 Task: Track and visualize gradients during training to analyze model behavior.
Action: Mouse moved to (45, 92)
Screenshot: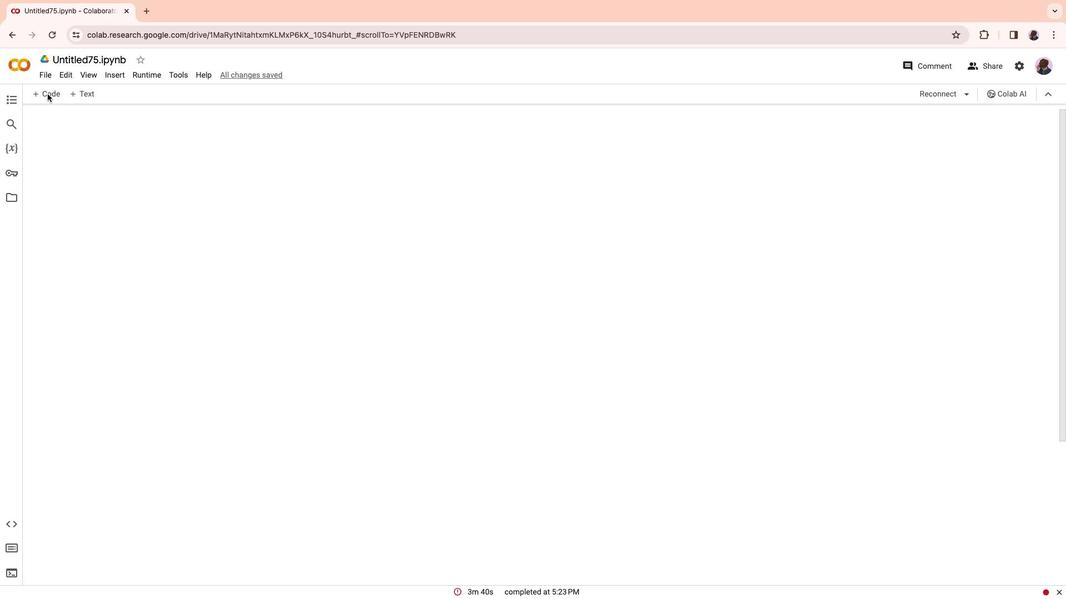 
Action: Mouse pressed left at (45, 92)
Screenshot: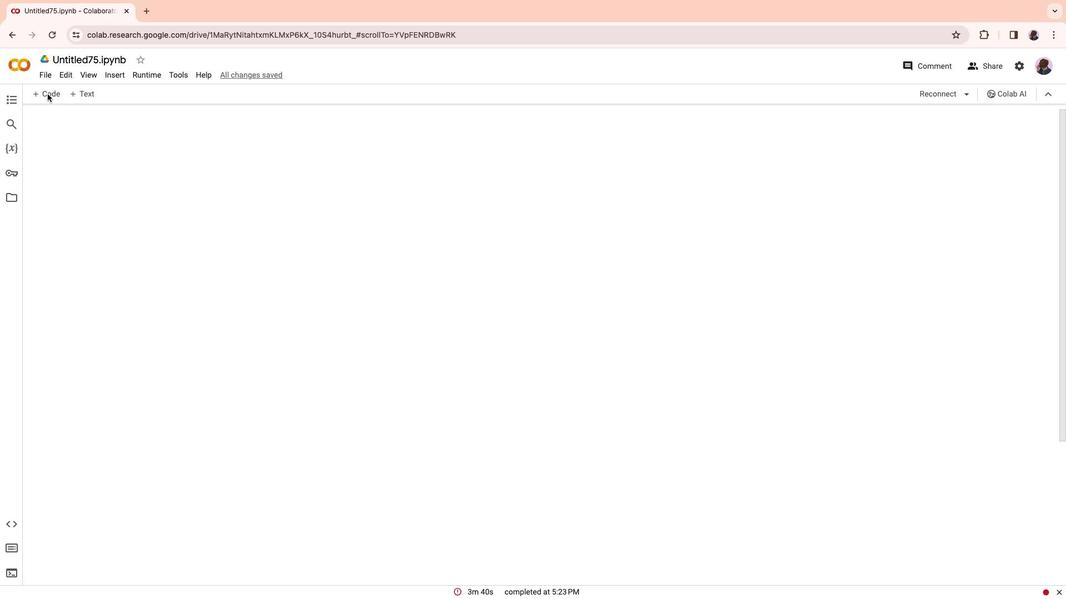
Action: Mouse moved to (51, 94)
Screenshot: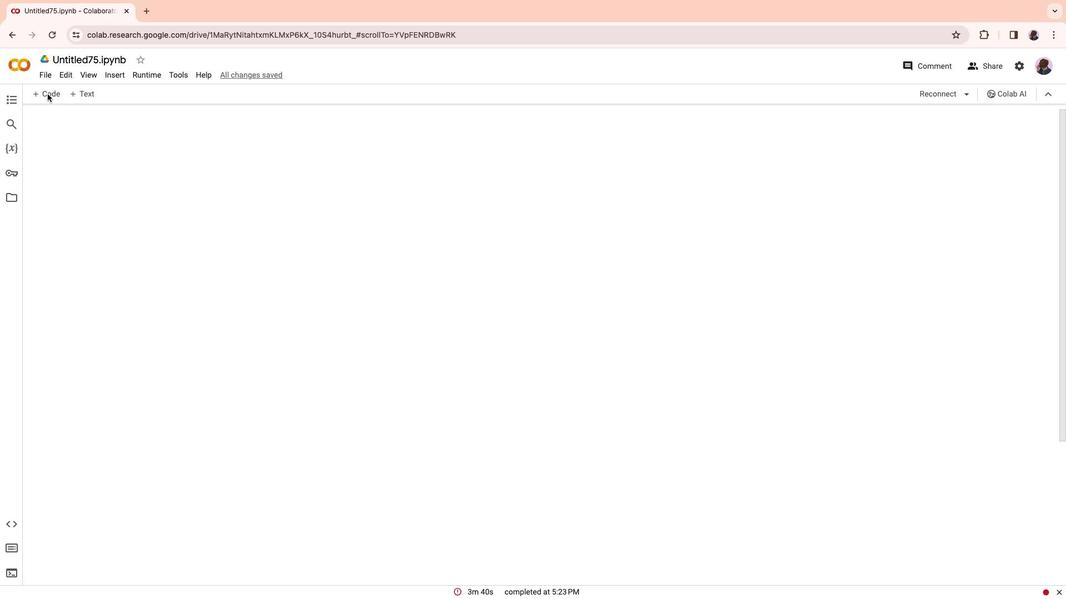 
Action: Mouse pressed left at (51, 94)
Screenshot: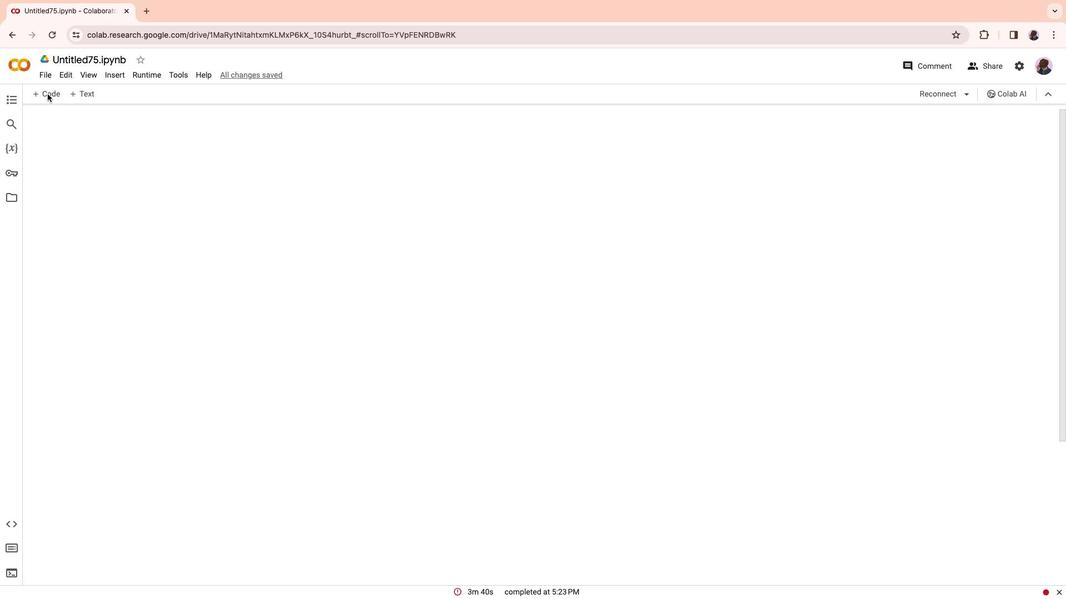 
Action: Mouse moved to (204, 218)
Screenshot: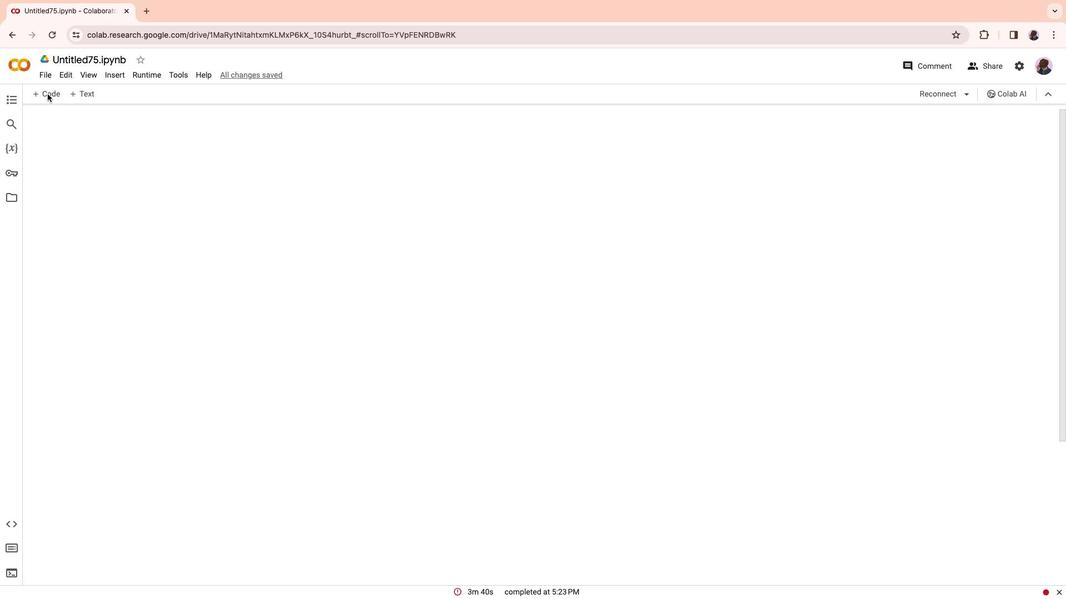 
Action: Key pressed Key.caps_lock'p''i''p'Key.space'i''n''s''t''a'Key.backspaceKey.backspaceKey.backspaceKey.backspaceKey.backspaceKey.backspaceKey.backspaceKey.backspaceKey.backspace'p''i''p'Key.space'i''n''s''t''a''l''l'Key.space'w''a''n''d''b'
Screenshot: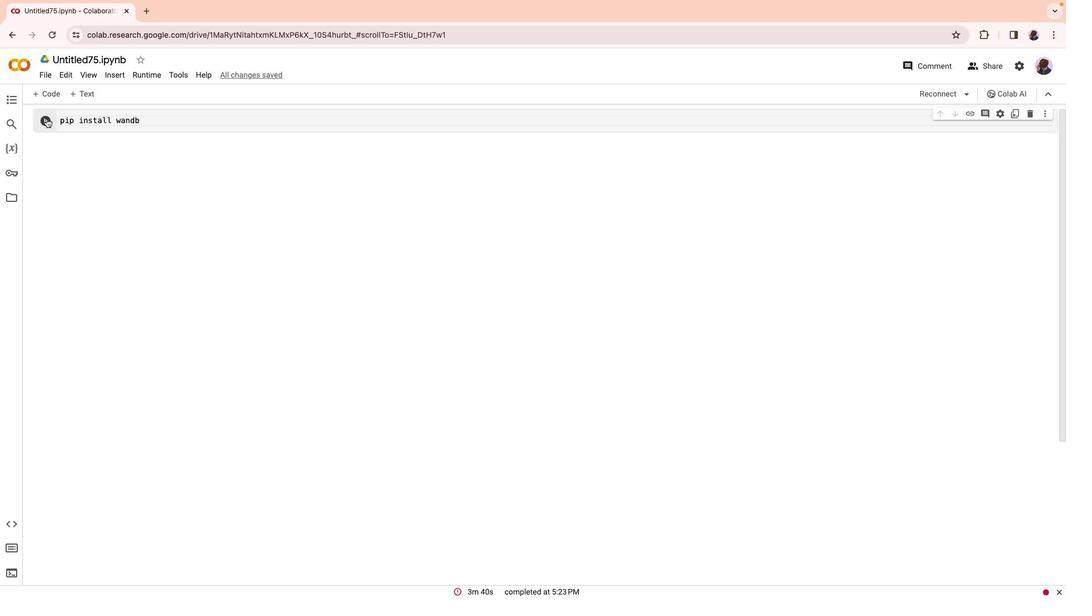 
Action: Mouse moved to (39, 117)
Screenshot: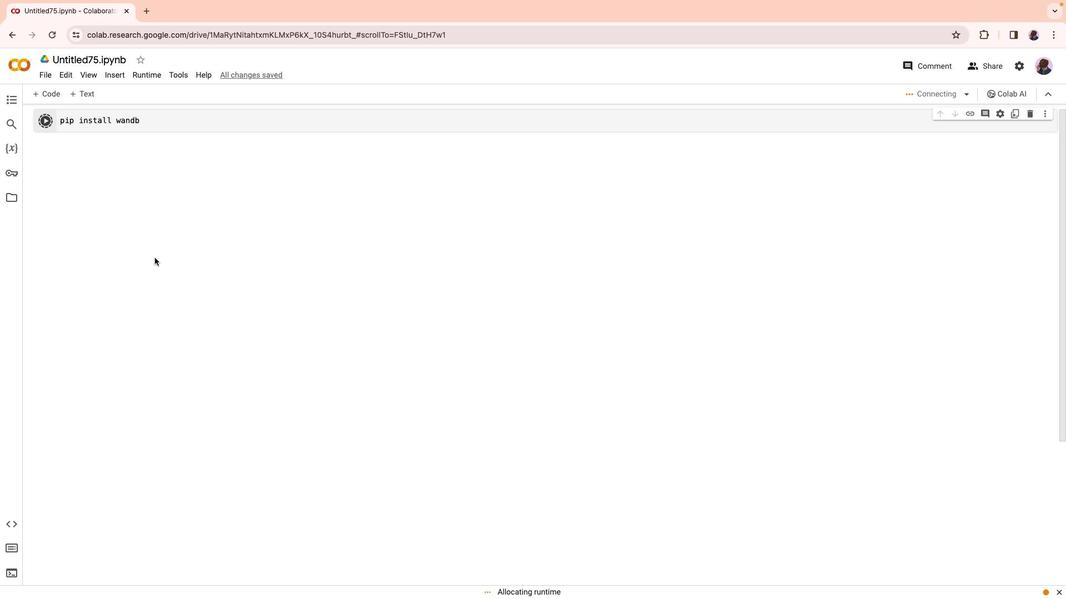 
Action: Mouse pressed left at (39, 117)
Screenshot: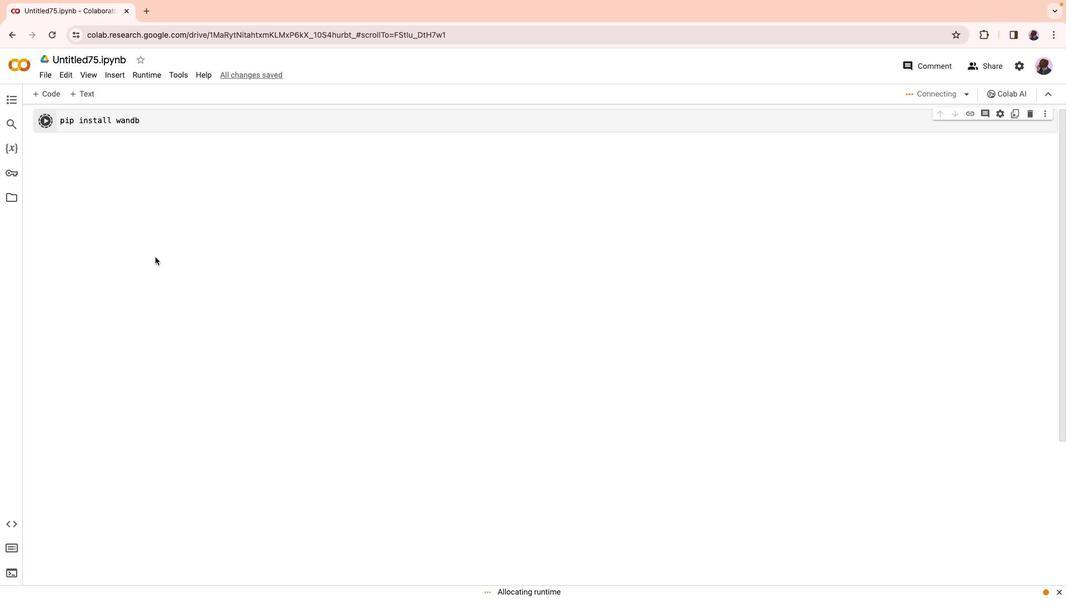 
Action: Mouse moved to (46, 94)
Screenshot: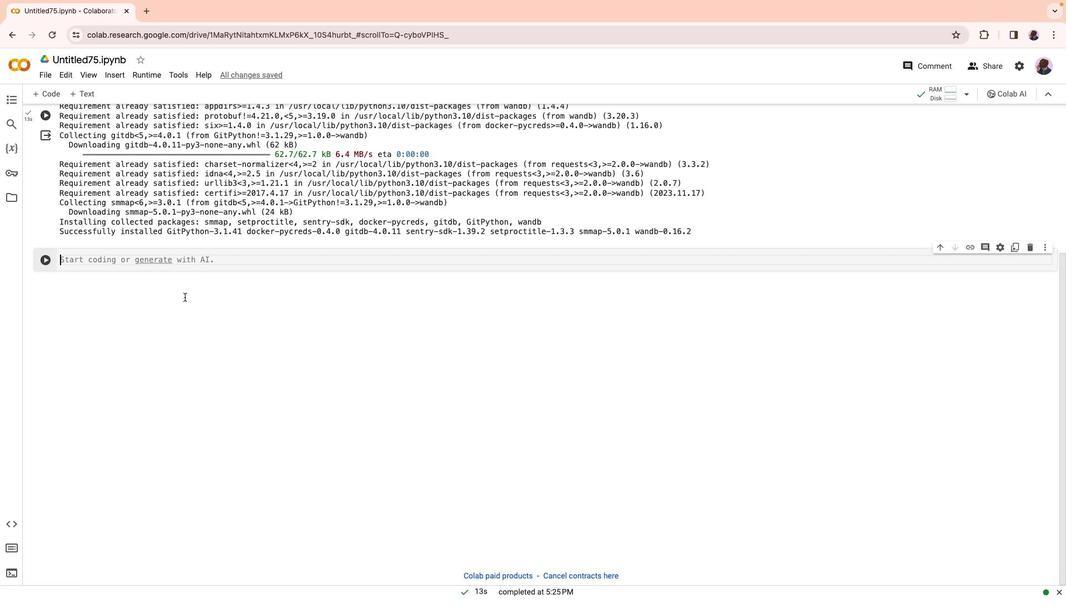 
Action: Mouse pressed left at (46, 94)
Screenshot: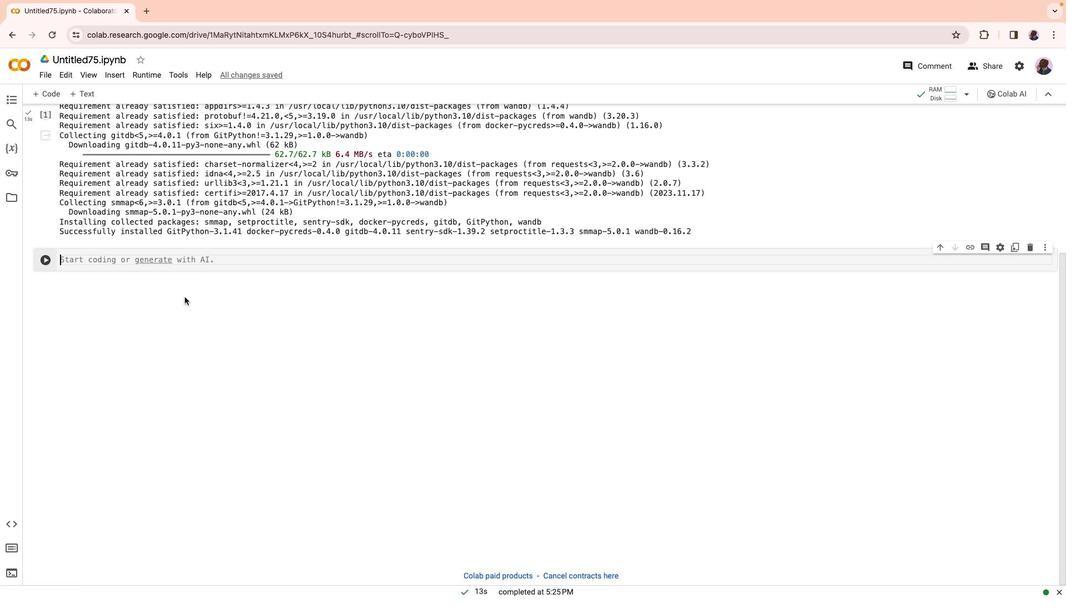 
Action: Mouse moved to (182, 295)
Screenshot: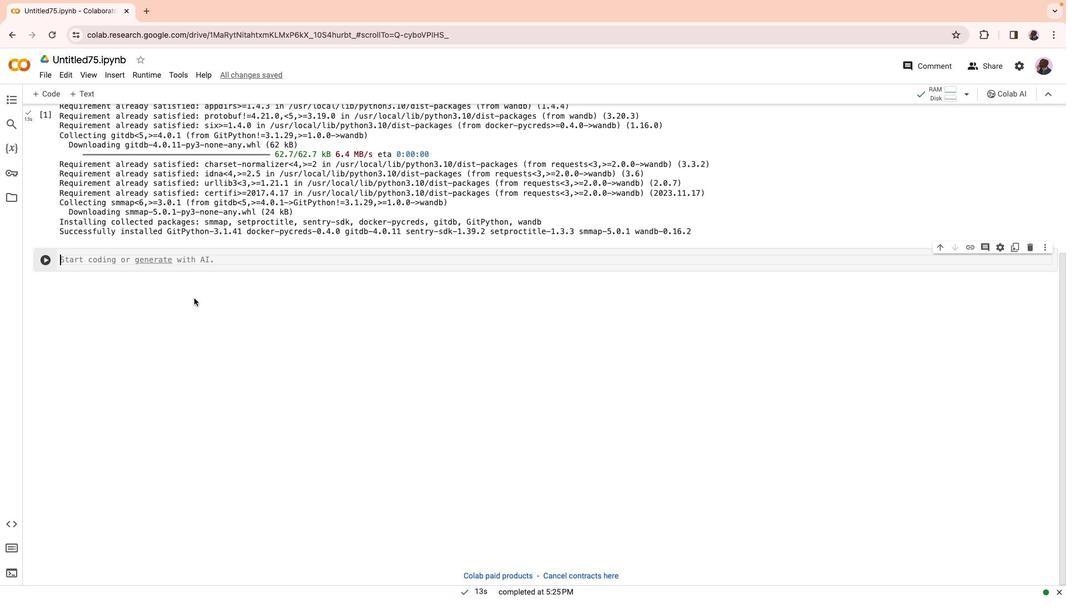 
Action: Mouse scrolled (182, 295) with delta (-1, -1)
Screenshot: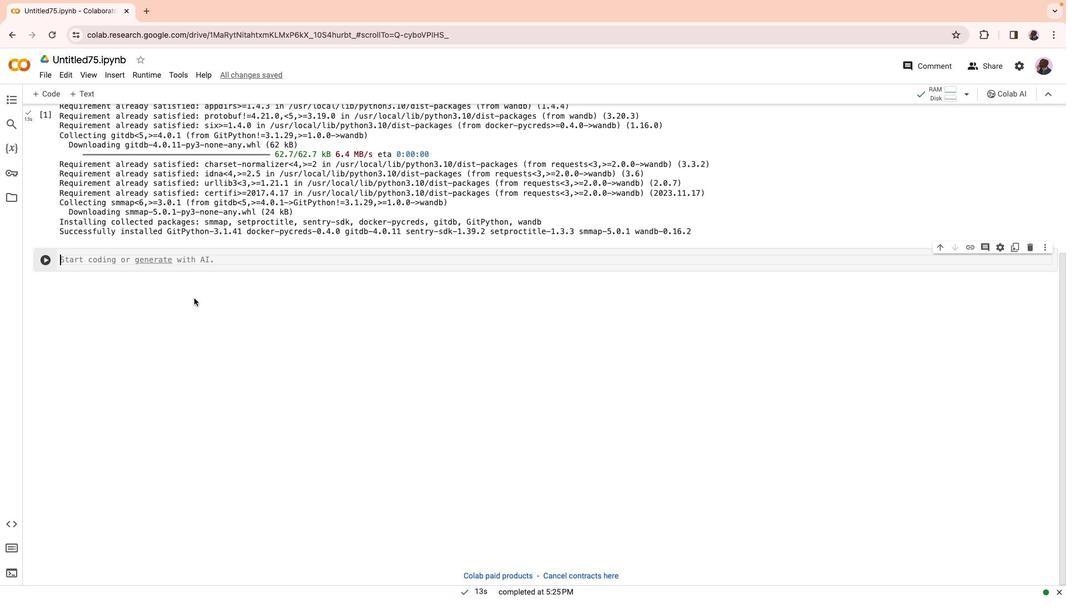 
Action: Mouse scrolled (182, 295) with delta (-1, 0)
Screenshot: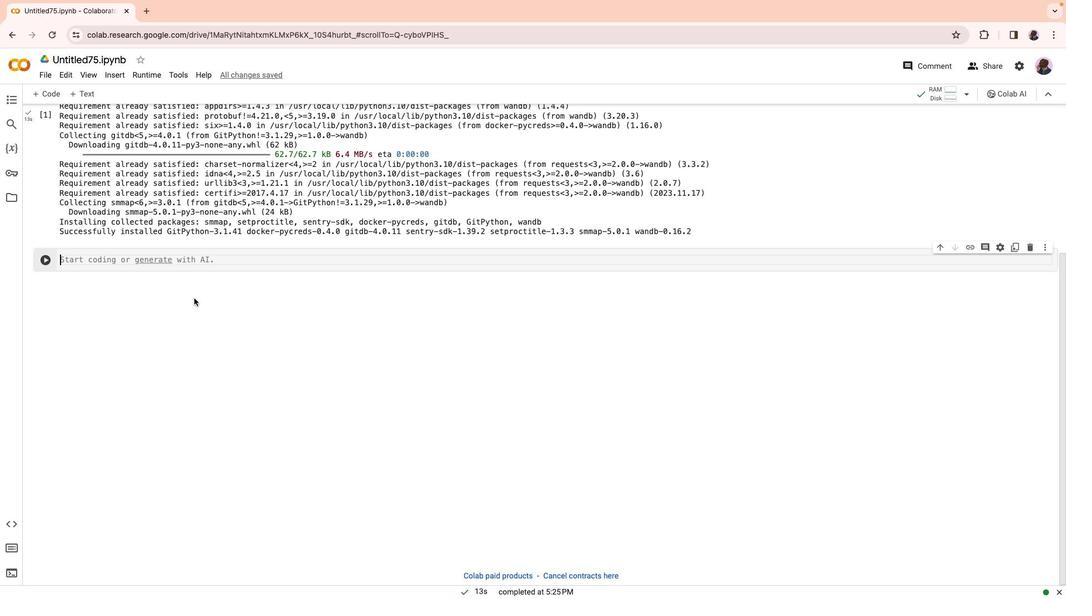 
Action: Mouse scrolled (182, 295) with delta (-1, -2)
Screenshot: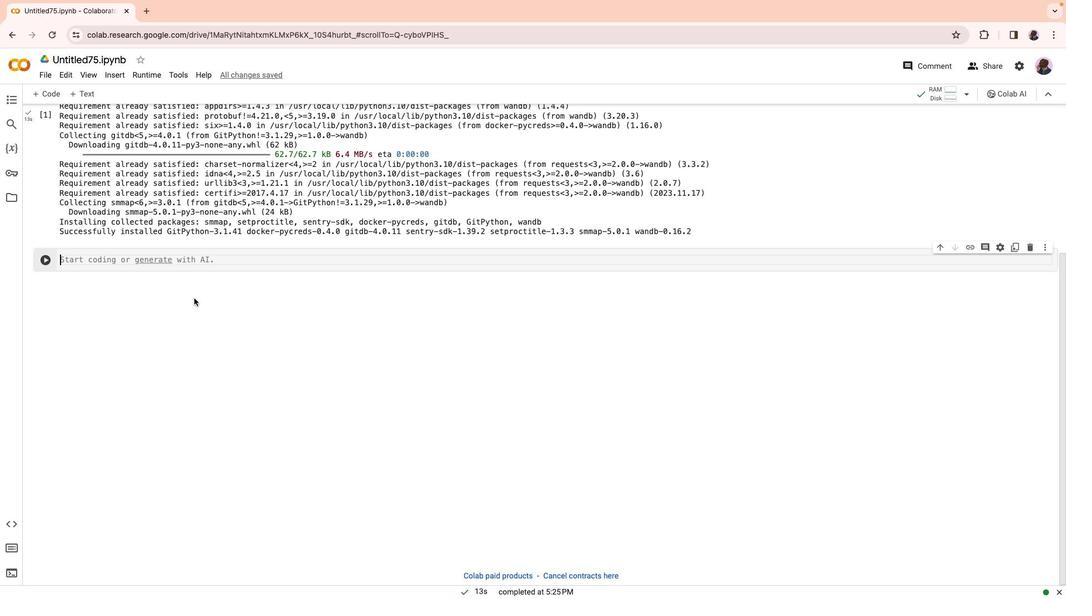 
Action: Mouse scrolled (182, 295) with delta (-1, -2)
Screenshot: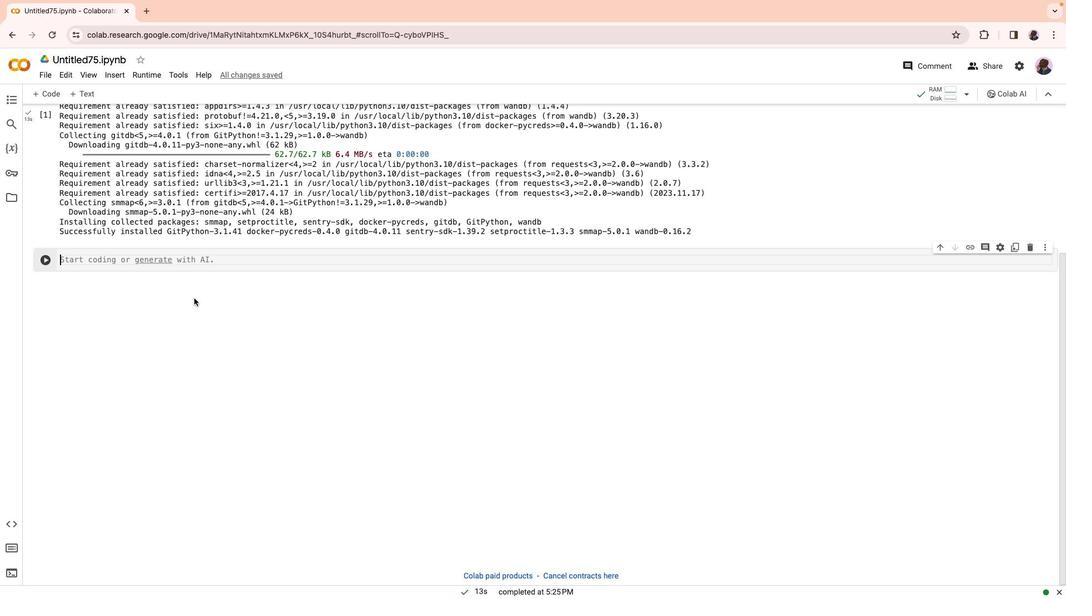 
Action: Mouse scrolled (182, 295) with delta (-1, -4)
Screenshot: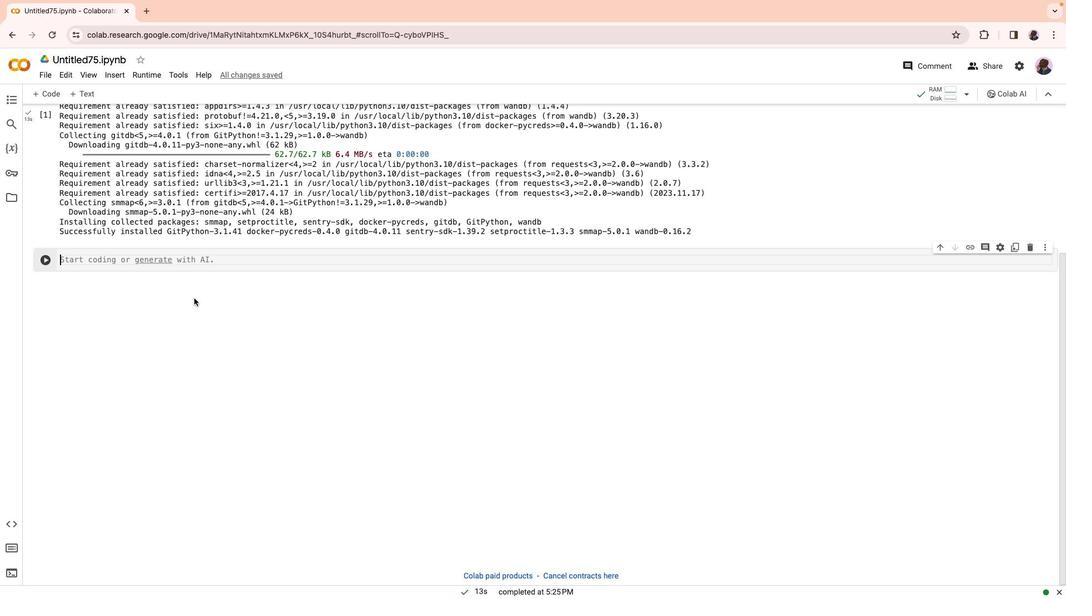 
Action: Mouse scrolled (182, 295) with delta (-1, -1)
Screenshot: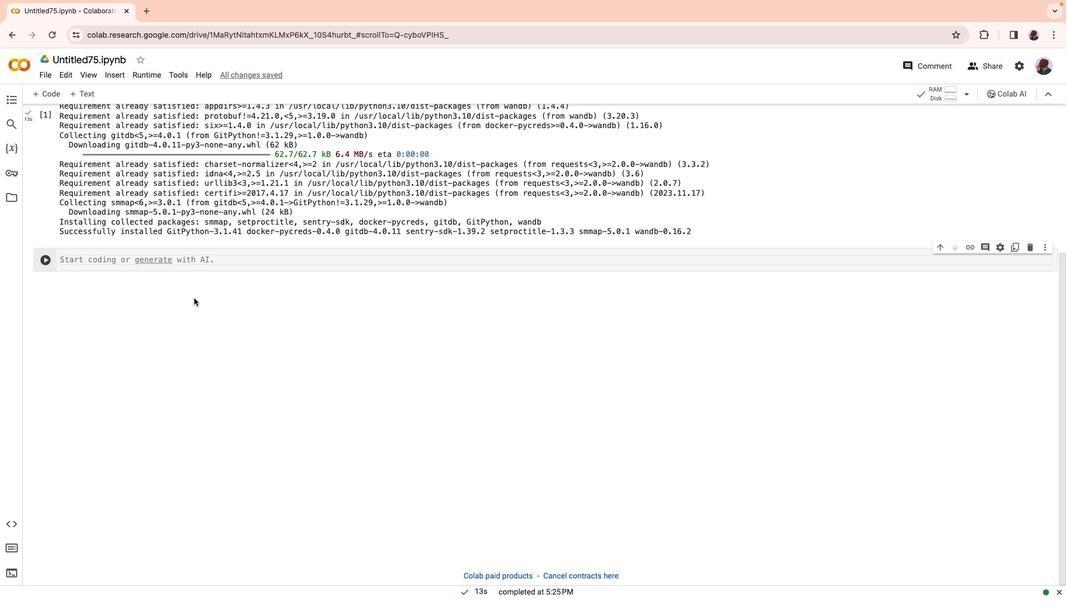 
Action: Mouse scrolled (182, 295) with delta (-1, -1)
Screenshot: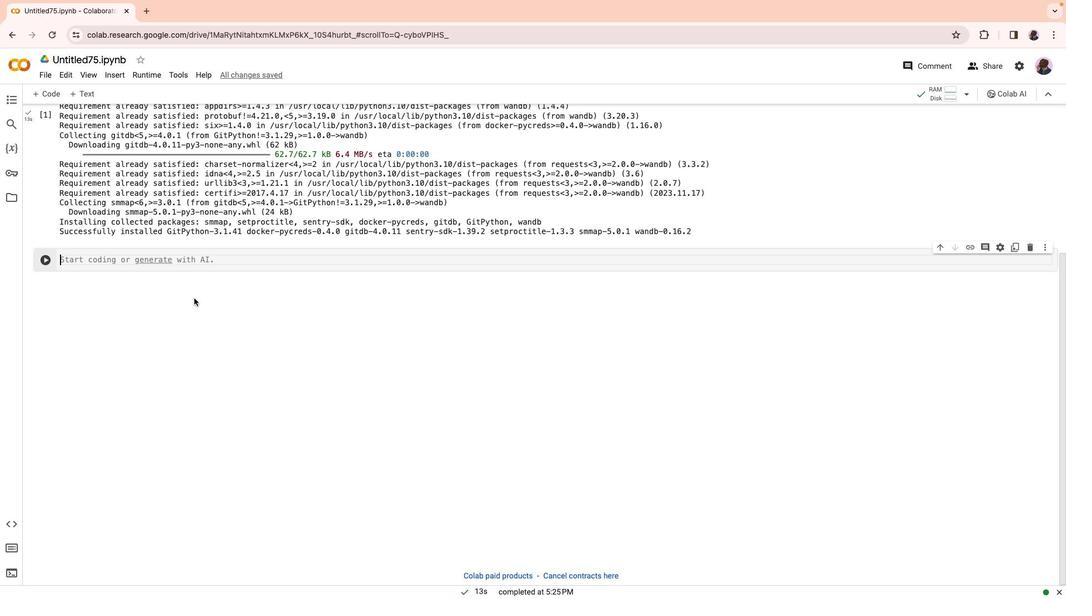 
Action: Mouse scrolled (182, 295) with delta (-1, -1)
Screenshot: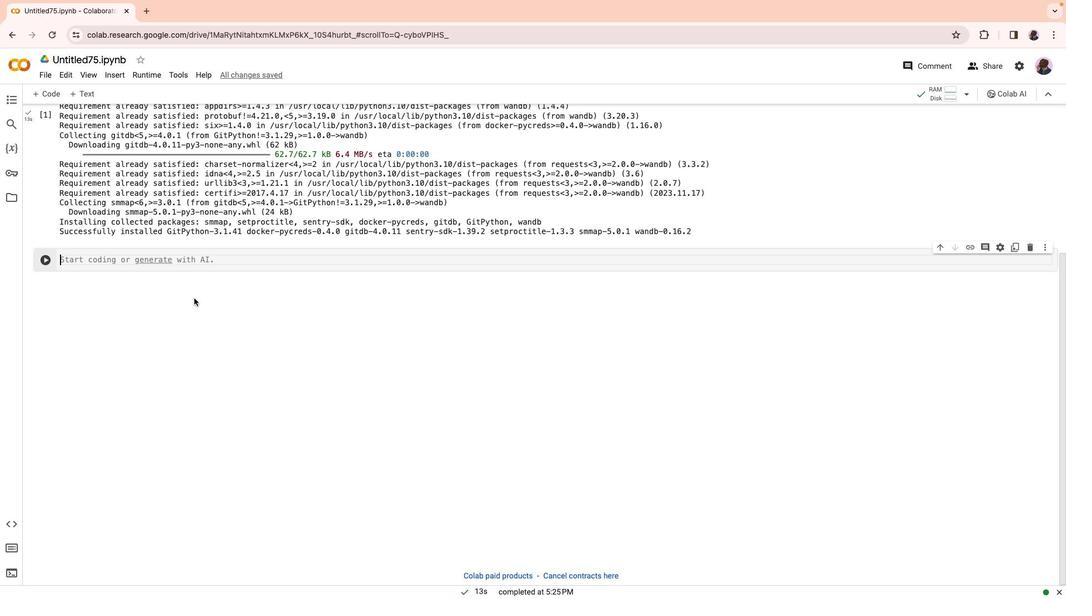 
Action: Mouse scrolled (182, 295) with delta (-1, -2)
Screenshot: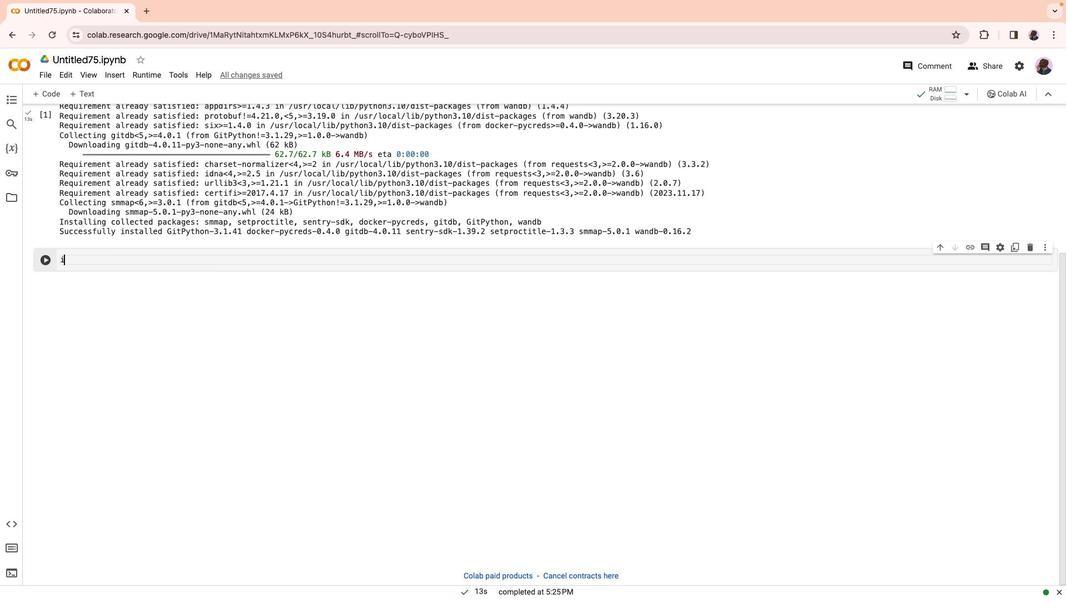 
Action: Mouse scrolled (182, 295) with delta (-1, -1)
Screenshot: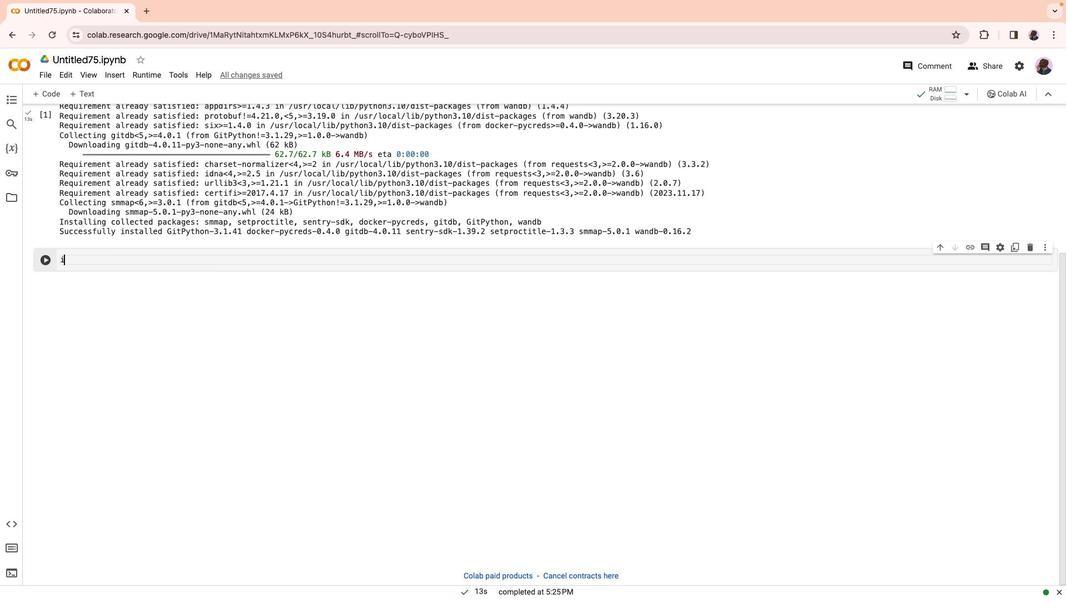 
Action: Mouse moved to (192, 296)
Screenshot: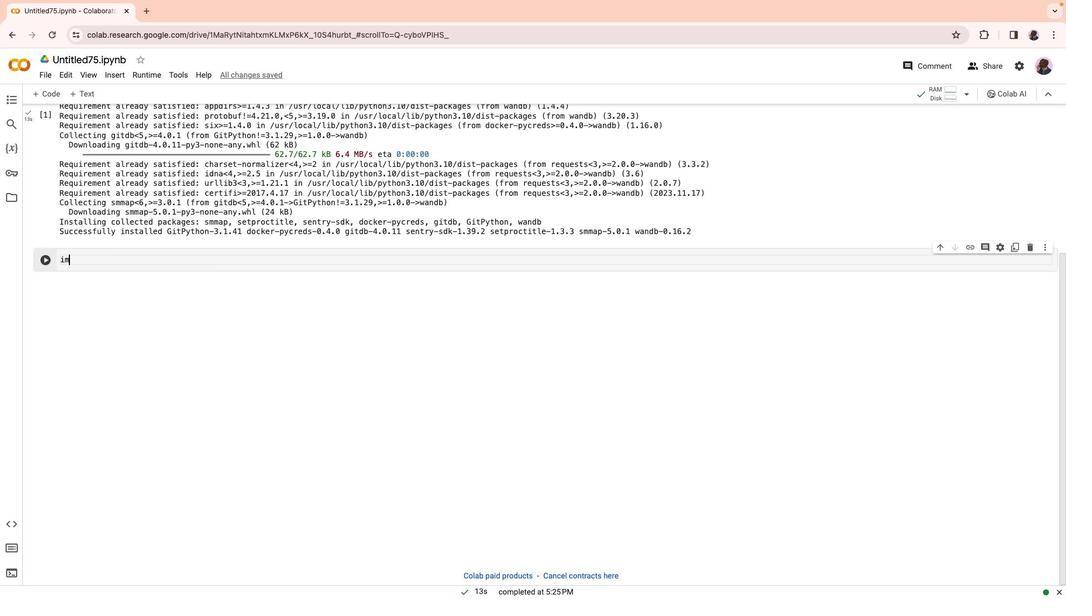 
Action: Key pressed 'i''m''p''o''r''t'Key.space'w''a''n''d''b'Key.enter'i''m''p''o''r''t'Key.space't''o''r''c''h'Key.enter'i''m''p''o''r''t'Key.space't''o''r''c''h''.''n''n'Key.space'a''s'Key.space'n''n'Key.enter'i''m''p''o''r''t'Key.space't''o''r''c''h''.''o''p''t''i''m'Key.space'a''s'Key.space'o''p''t''i''m'Key.enter'f''r''o''m'Key.space't''o''r''c''h''v''i''s''i''o''n'Key.space'i''m''p''o''r''t'Key.space'd''a''t''a''s''e''t''s'','Key.space't''r''a''n''d'Key.backspace's''f''o''r''m''s'Key.enterKey.enterKey.enter'w''a''n''d''b''.''i''n''i''t'Key.shift_r'(''p''r''o''j''e''c''t''='Key.shift_r"'"'m''o''d''e''l'Key.leftKey.leftKey.leftKey.leftKey.leftKey.leftKey.leftKey.leftKey.leftKey.rightKey.rightKey.rightKey.rightKey.rightKey.rightKey.rightKey.rightKey.rightKey.right','Key.space'n''a''m''e''='"'"'t''r''a''i''n''i''n''g'Key.shift_r'_''w''i''t''h'Key.shift_r'_''g''r''a''d''i''e''n''t''s'Key.leftKey.leftKey.leftKey.leftKey.leftKey.leftKey.leftKey.leftKey.leftKey.leftKey.leftKey.leftKey.leftKey.leftKey.leftKey.leftKey.leftKey.leftKey.leftKey.leftKey.leftKey.leftKey.leftKey.leftKey.leftKey.leftKey.leftKey.leftKey.leftKey.leftKey.leftKey.left'-''p''a''r''a''m''e''t''e''r'Key.leftKey.leftKey.rightKey.rightKey.backspaceKey.backspaceKey.backspaceKey.backspaceKey.backspaceKey.backspaceKey.backspaceKey.backspaceKey.backspace'b''e''h''a''c'Key.backspace'v''i''o''r'Key.leftKey.leftKey.leftKey.leftKey.leftKey.leftKey.leftKey.leftKey.leftKey.leftKey.leftKey.leftKey.leftKey.left'a''n''a''l''y''z''e'Key.shift_r'_'Key.backspace'-'Key.downKey.enterKey.enter'c''l''a''s''s'Key.spaceKey.shift_r'N''e''t'Key.shift_r'(''n''n''.'Key.shift_r'M''o''d''u''l''e'Key.rightKey.shift_r':'Key.enterKey.spaceKey.space'd''e''f'Key.spaceKey.shift_r'_''_''i''n''i''t'Key.shift_r'_''_''(''s''e''l''f'Key.rightKey.shift_r':'Key.enterKey.spaceKey.space's''u''p''e''r'Key.shift_r'(''N''e''t'','Key.space's''e''l''f'Key.right'.'Key.shift_r'_''_''i''n''i''t'Key.shift_r'_''_''('')'Key.enter's''e''l''f''.''f''c'Key.space'='Key.space'n''n''.'Key.shift_r'L''i''n''e''a''r'Key.shift_r'(''7''8''4'','Key.space'1''0'Key.rightKey.enterKey.enterKey.backspaceKey.backspace'd''e''f'Key.space'f''o''r''w''a''r''d'Key.shift_r'(''s''e''l''f'','Key.space'x'Key.rightKey.shift_r':'Key.enterKey.spaceKey.space'x'Key.space'='Key.space'x''.''v''i''e''w'Key.shift_r'(''-''1'','Key.space'7''8''4'Key.rightKey.enter'x'Key.space'='Key.space's''e''l''f''.''f''c'Key.shift_r'(''x'Key.rightKey.enter'r''e''t''u''r''n'Key.shift_rKey.space'x'Key.enterKey.enterKey.enterKey.backspaceKey.backspaceKey.backspaceKey.backspace't''r''a''n''s''f''o''r''m'Key.space'='Key.space't''r''a''n''s''f''o''r''m''s''.'Key.shift'C''o''m''p''o''s''e'Key.shift_r'(''[''t''r''a''n''s''f''o''r''m''s''.'Key.shift'T''o'Key.shift'T''e''n''s''o''r'Key.shift_r'('')'','Key.space'f'Key.backspace't''r''a''n''s''f''o''r''m''s''.'Key.shift_r'N''o''r''m''a''l''i''z''e'Key.shift_r'(''(''0''.''5'','Key.right','Key.spaceKey.shift_r'(''0''.''5'Key.rightKey.rightKey.rightKey.rightKey.enter't''r''a''i''n'Key.shift_r'_''l''o''a''d''e''r'Key.space'='Key.space't''o''r''c''h''.''u''t''i''l''s''.''d''a''t''a''.'Key.shift'D''a''t''a'Key.shift_r'L''o''a''d''e''r'Key.shift_r'(''d''a''t''a''s''e''t''s''.'Key.shift_r'M''N''I''S''T'Key.shift_r'('"'"'.'Key.right','Key.space't''r''a''i''n''='Key.shift_r'T''r''u''e'','Key.space'd''o''w''n''l''o''a''d''='Key.shift'T''r''u''e'','Key.space'd''o''w''n''l''o''a''d'Key.backspaceKey.backspaceKey.backspaceKey.backspaceKey.backspaceKey.backspaceKey.backspaceKey.backspace't''r''a''n''s''f''o''r''m''=''t''r''a''n''s''f''o''r''m'Key.right','Key.enter'b''a''t''c''h'Key.shift_r'_''s''i''z''e''=''6''4'','Key.space's''h''u''f''f''l''e''='Key.shift_r'T''r''u''e'Key.rightKey.enterKey.enter'm''o''d''e''l'Key.space'='Key.spaceKey.shift_r'N''e''t'Key.shift_r'('')'Key.enter'c''r''i''t''e''r''i''o''n'Key.space'='Key.space'n''n''.'Key.shift_r'C''r''o''s''s'Key.shift'E''n''t''r''o''p''y'Key.shift_r'L''o''s''s'Key.shift_r'('')'Key.enter'o''p''t''i''m''i''z''e''r'Key.space'='Key.space'o''p''t''i''m''.'Key.caps_lock'S''G''D'Key.shift_r'('Key.caps_lock'm''o''d''e''l''.''p''a''r''a''m''e''t''e''r''s'Key.shift_r'('')'Key.leftKey.leftKey.leftKey.leftKey.leftKey.leftKey.leftKey.leftKey.rightKey.rightKey.rightKey.rightKey.rightKey.rightKey.rightKey.right','Key.space'l''r''=''0''.''0''1'Key.rightKey.enterKey.enter'f''o''r'Key.space'e''p''o''c''h'Key.space'i''n'Key.space'r''a''n''g''e'Key.shift_r'(''5'Key.rightKey.shift_r':'Key.enterKey.spaceKey.space'f''o''r'Key.space'b''a''t''c''h'Key.shift_r'_''i''d''x'','Key.spaceKey.shift_r'(''d''a''t''a'','Key.space't''a''r''g''e''t'Key.rightKey.space'i''n'Key.space'e''n''u''m''e''r''a''t''e'Key.shift_r'(''t''r''a''i''n'Key.shift_r'_''l''o''a''d''e''r'Key.rightKey.shift_r':'Key.enterKey.spaceKey.space'o''u''t''p''u''t'Key.space'='Key.space'm''o''d''e''l'Key.shift_r'(''d''a''t''a'Key.rightKey.enterKey.enter'l''o''s''s'Key.space'='Key.space'c''r''i''t''e''r''i''o''n'Key.shift_r'(''o''u''t''p''u''t'','Key.space't''a''r''g''e''t'Key.rightKey.enterKey.enter'o''p''t''i''m''i''z''e''r''.''z''e''r''o'Key.shift_r'_''g''r''a''d'Key.shift_r'('')'Key.enter'l''o''s''s''.''b''a''c''k''w''a''r''d'Key.shift_r'('')'Key.enterKey.enter'w''a''n''d''b''.''l''o''g'Key.shift_r'(''{'Key.shift_r'"''g''r''a''d''i''e''n''t''s'Key.rightKey.shift_r':'Key.space'[''p''a''r''a''m''.''g''r''a''d''.''n''o''r''m'Key.shift_r'('')''.''i''t''e''m'Key.shift_r'('')'Key.space'f''o''r'Key.space'p''a''r''a''m'Key.space'i''n'Key.space'm''o''d''e''l''.''p''a''r''a''m''e''t''e''r''s'Key.shift_r'('')'Key.downKey.enterKey.enter'o''p''t''i''m''i''z''e''r''.''s''t''e''p'Key.shift_r'('')'Key.enterKey.enterKey.backspaceKey.backspace'w''a''n''d''b''.''l''o''g'Key.shift_r'(''{'Key.shift_r'"''e''p''o''c''h'Key.rightKey.shift_r':'Key.space'e''p''o''c''h'','Key.spaceKey.shift_r'"''l''o''s''s'Key.rightKey.shift_r':'Key.space'l''o''s''s''.''i''t''e''m'Key.shift_r'('')'Key.downKey.enterKey.enterKey.backspaceKey.backspace'w''a''n''d''b''.''f''i''n''i''s''h'Key.shift_r'('')'Key.enter
Screenshot: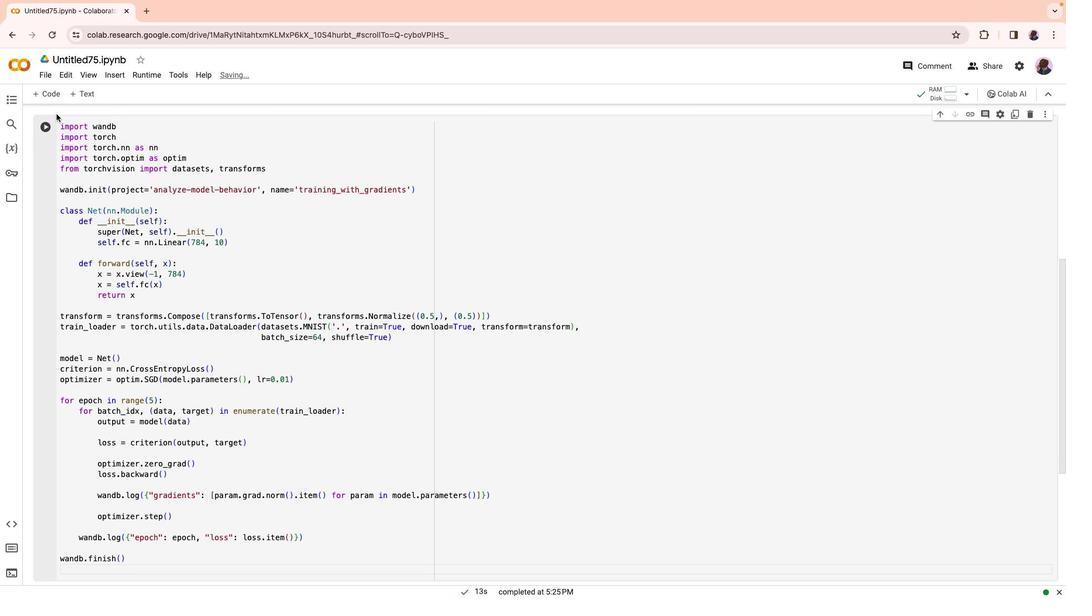
Action: Mouse moved to (44, 127)
Screenshot: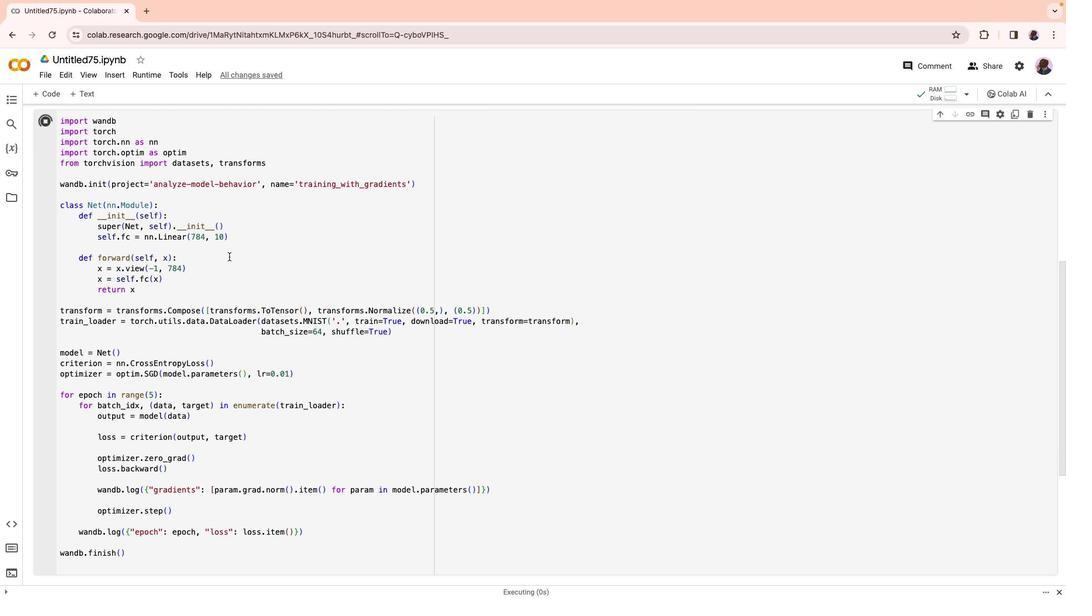 
Action: Mouse pressed left at (44, 127)
Screenshot: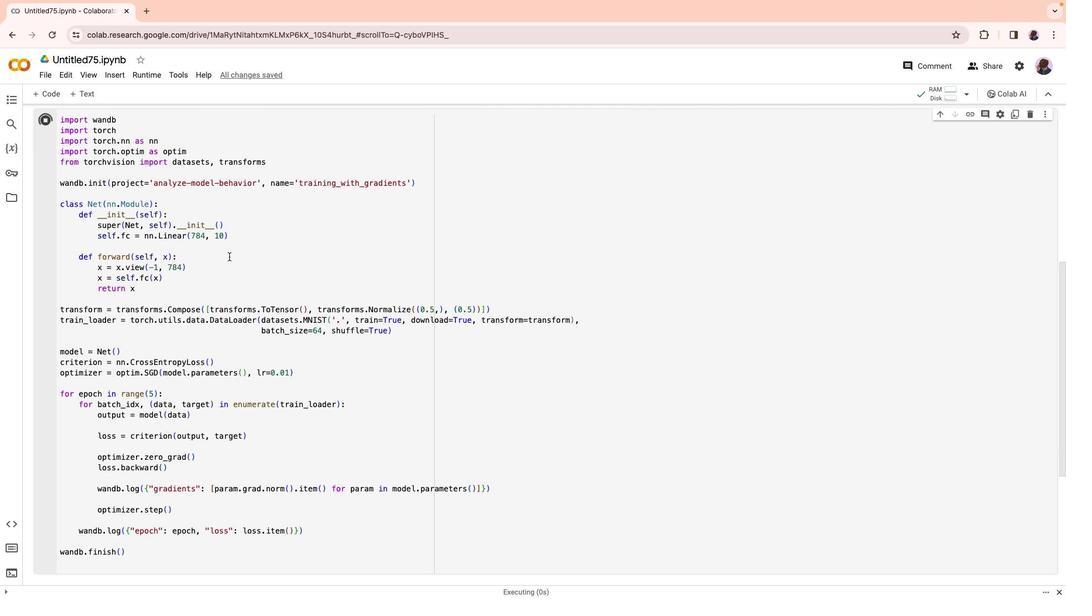
Action: Mouse moved to (224, 255)
Screenshot: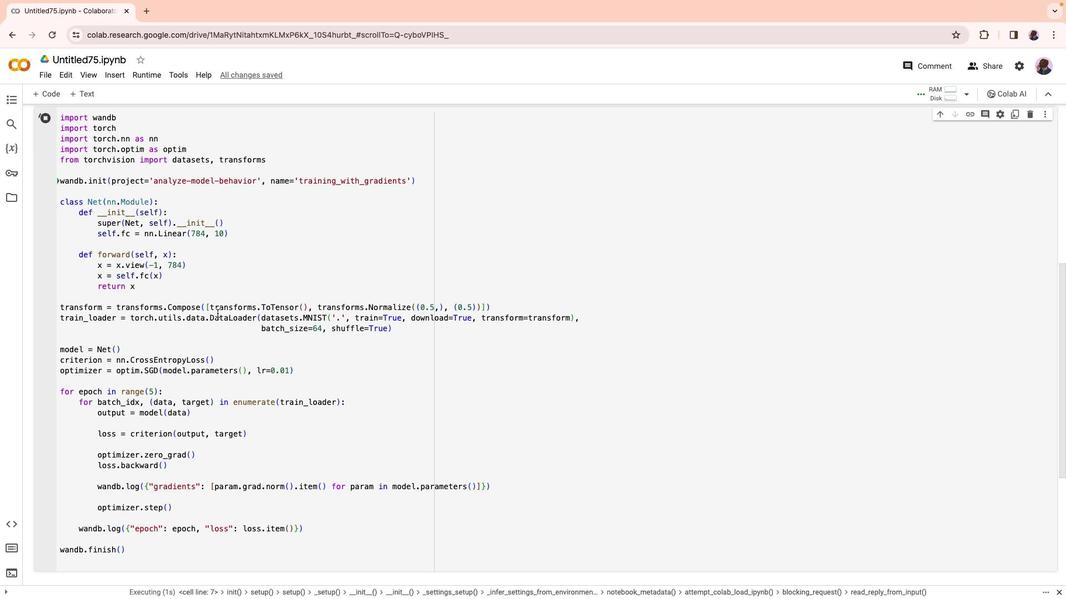 
Action: Mouse scrolled (224, 255) with delta (-1, -1)
Screenshot: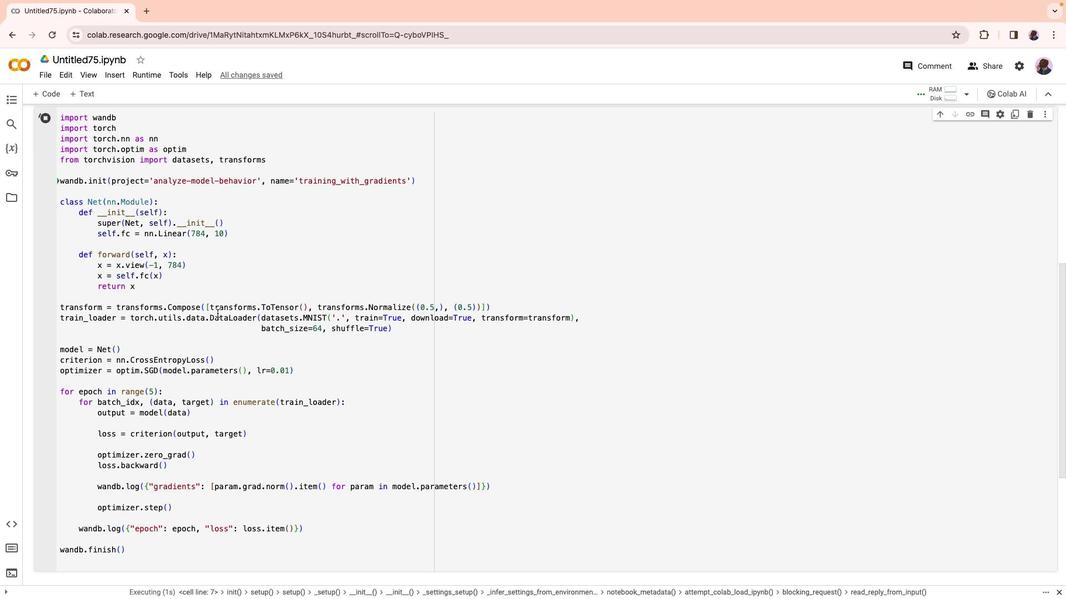 
Action: Mouse moved to (226, 254)
Screenshot: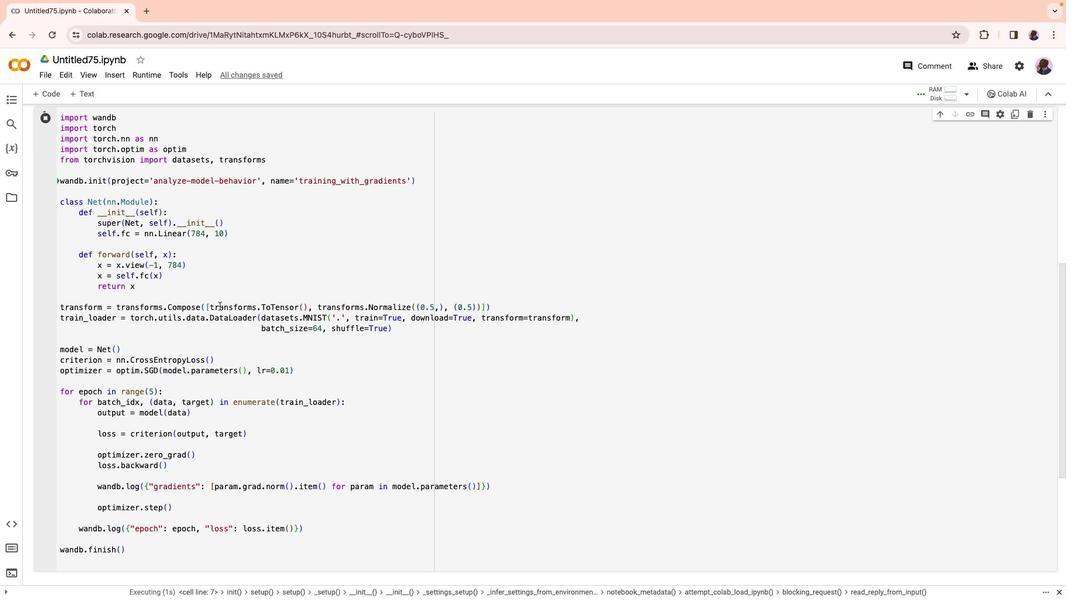 
Action: Mouse scrolled (226, 254) with delta (-1, -1)
Screenshot: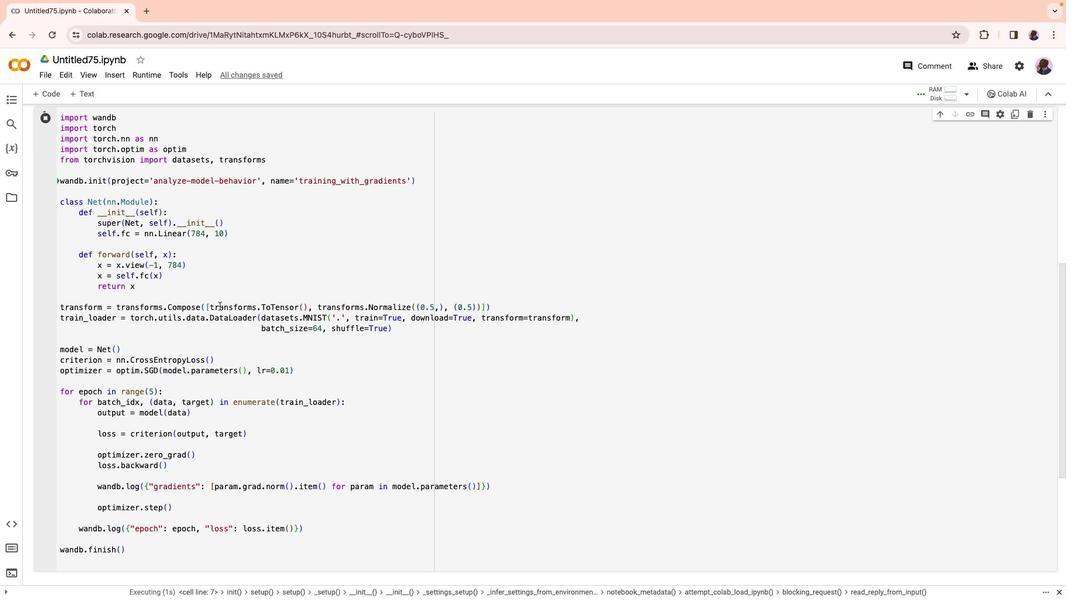 
Action: Mouse moved to (227, 254)
Screenshot: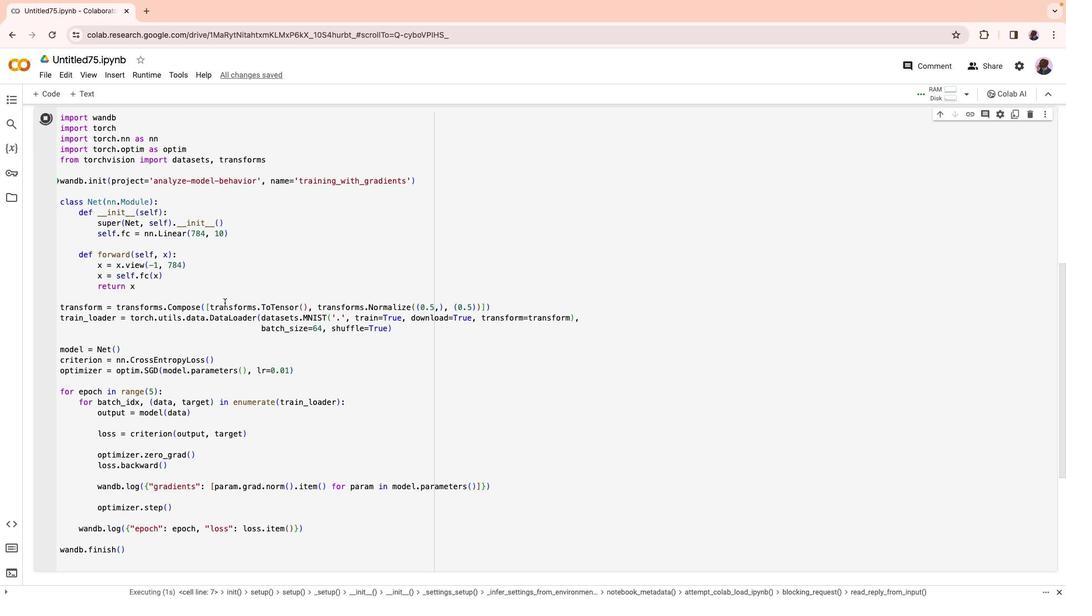 
Action: Mouse scrolled (227, 254) with delta (-1, -1)
Screenshot: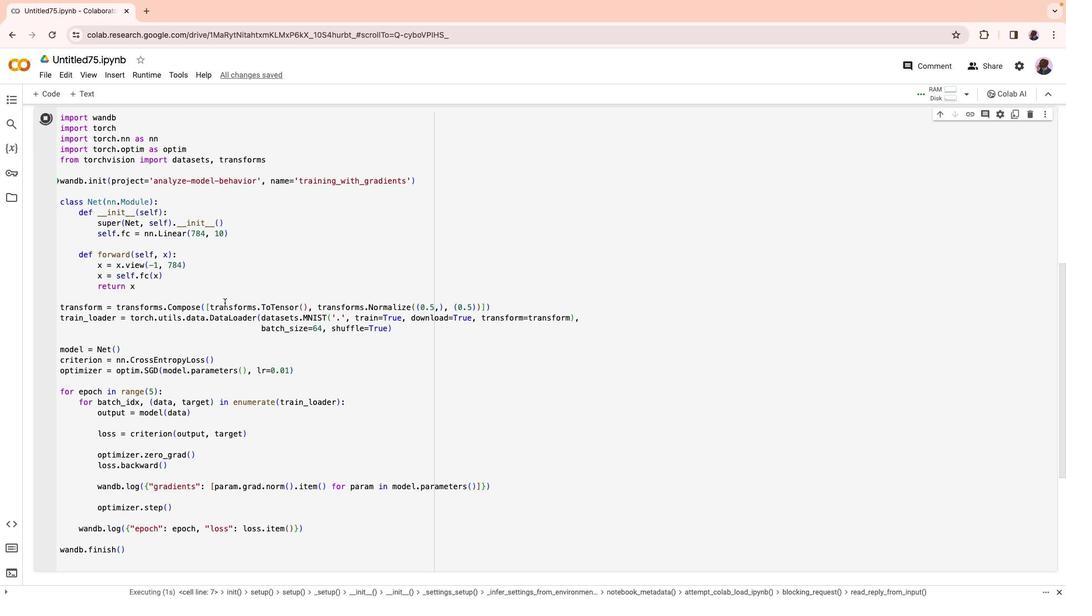 
Action: Mouse moved to (227, 254)
Screenshot: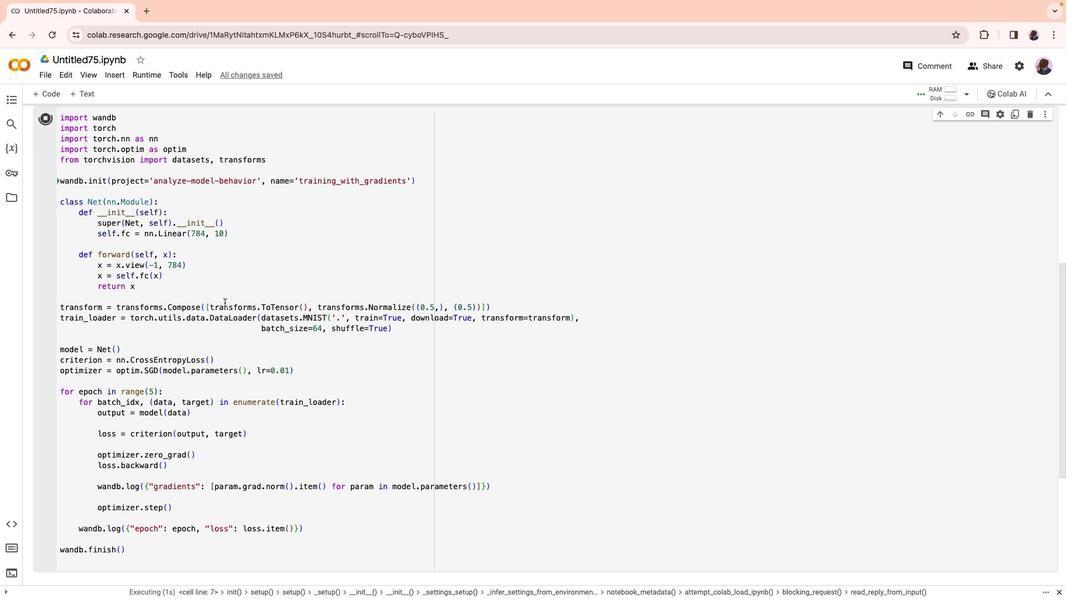 
Action: Mouse scrolled (227, 254) with delta (-1, -1)
Screenshot: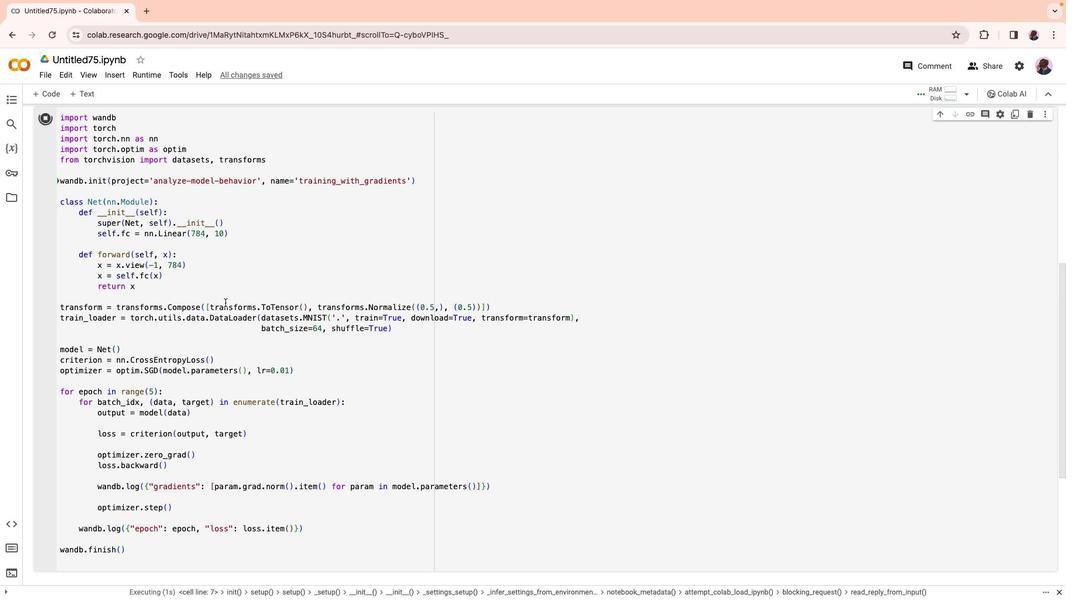 
Action: Mouse moved to (245, 323)
Screenshot: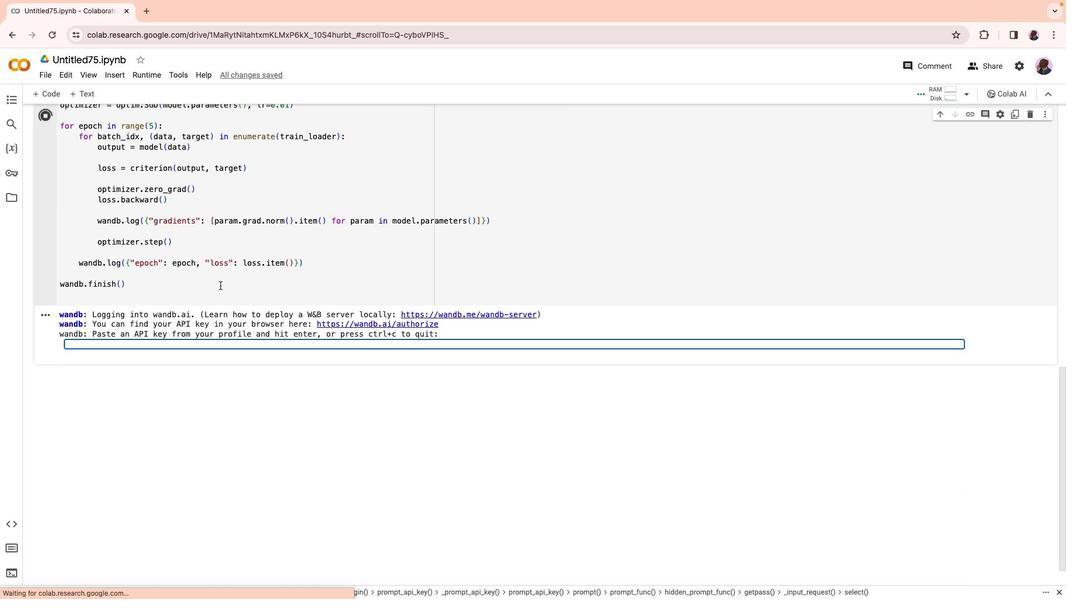 
Action: Mouse scrolled (245, 323) with delta (-1, -1)
Screenshot: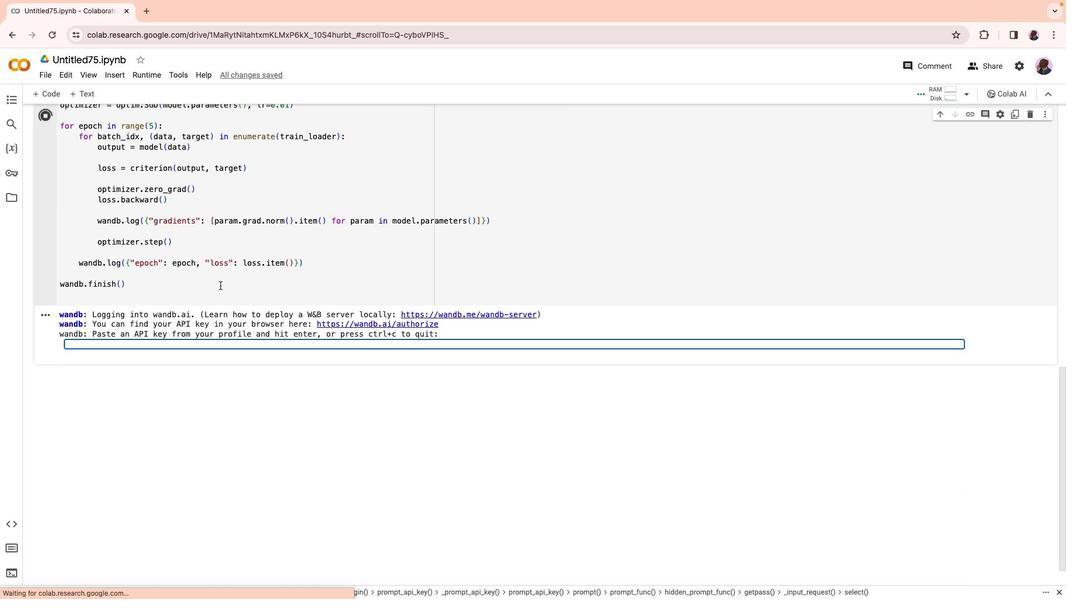 
Action: Mouse moved to (245, 324)
Screenshot: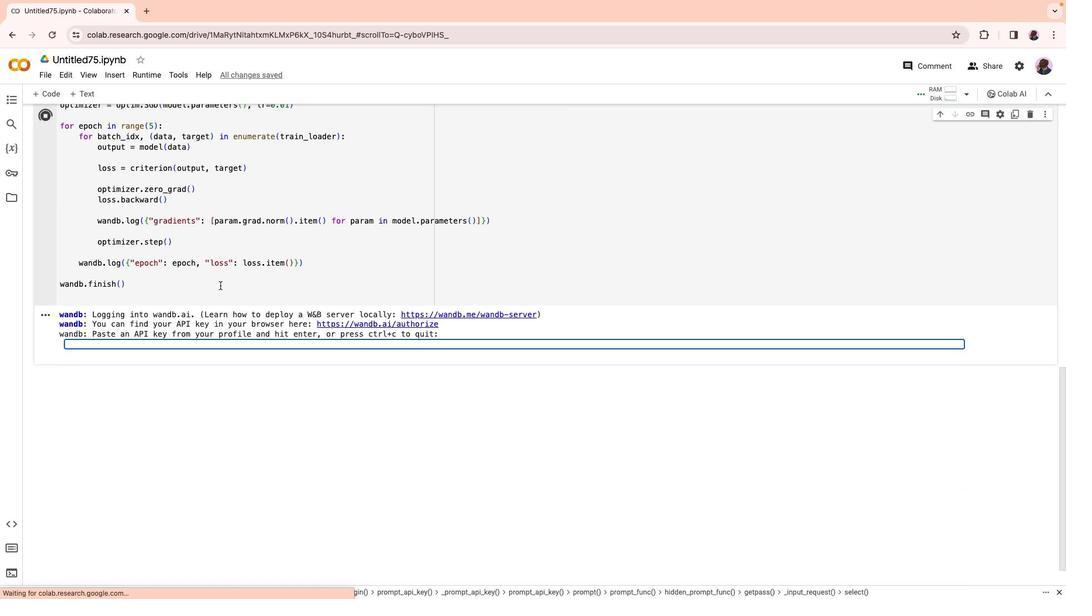 
Action: Mouse scrolled (245, 324) with delta (-1, -1)
Screenshot: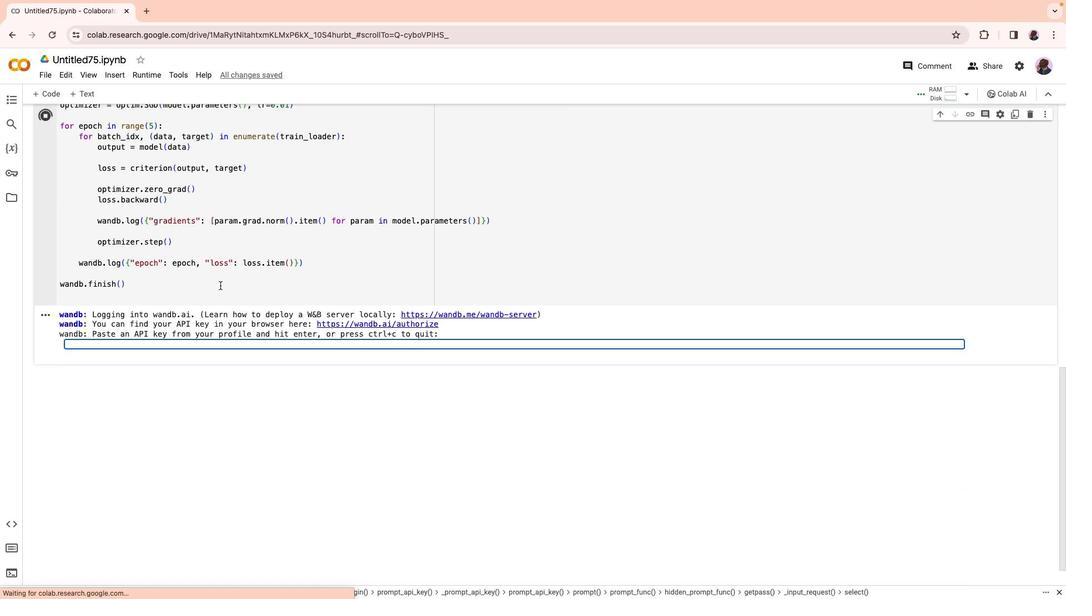 
Action: Mouse scrolled (245, 324) with delta (-1, -2)
Screenshot: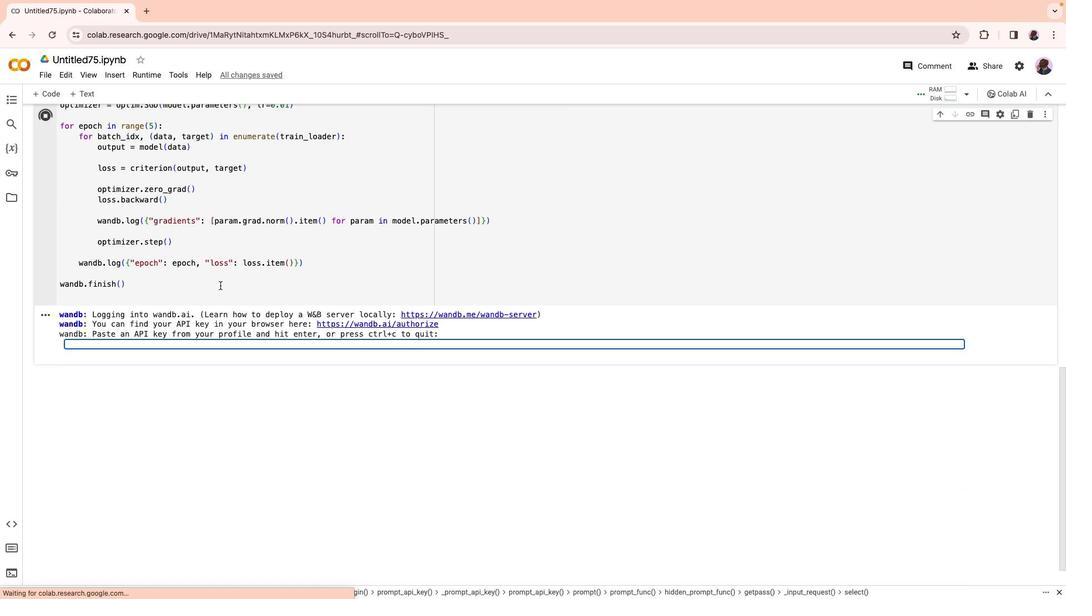 
Action: Mouse scrolled (245, 324) with delta (-1, -2)
Screenshot: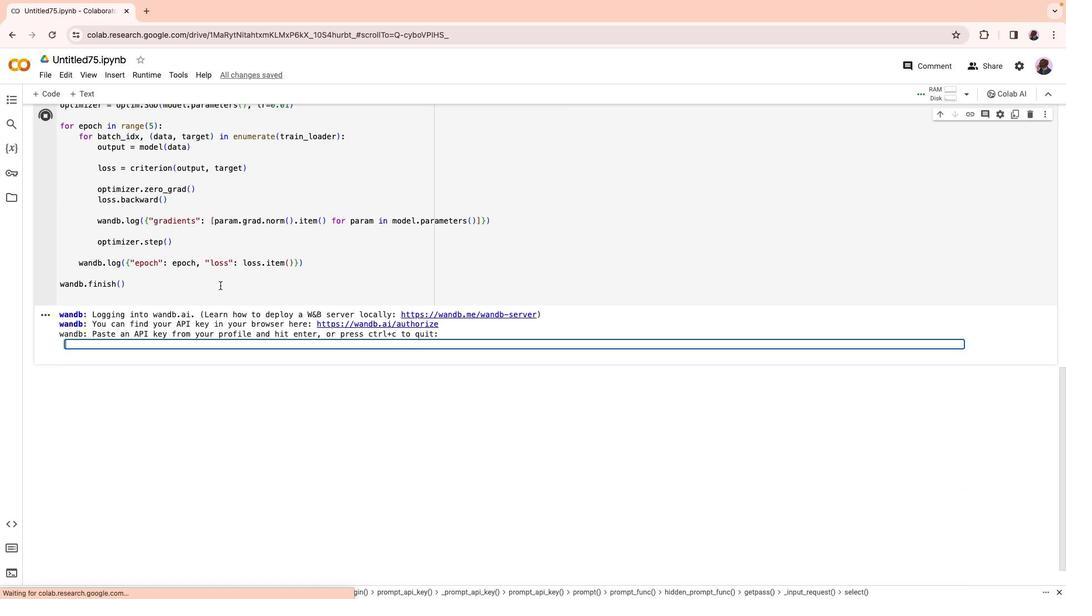 
Action: Mouse scrolled (245, 324) with delta (-1, -2)
Screenshot: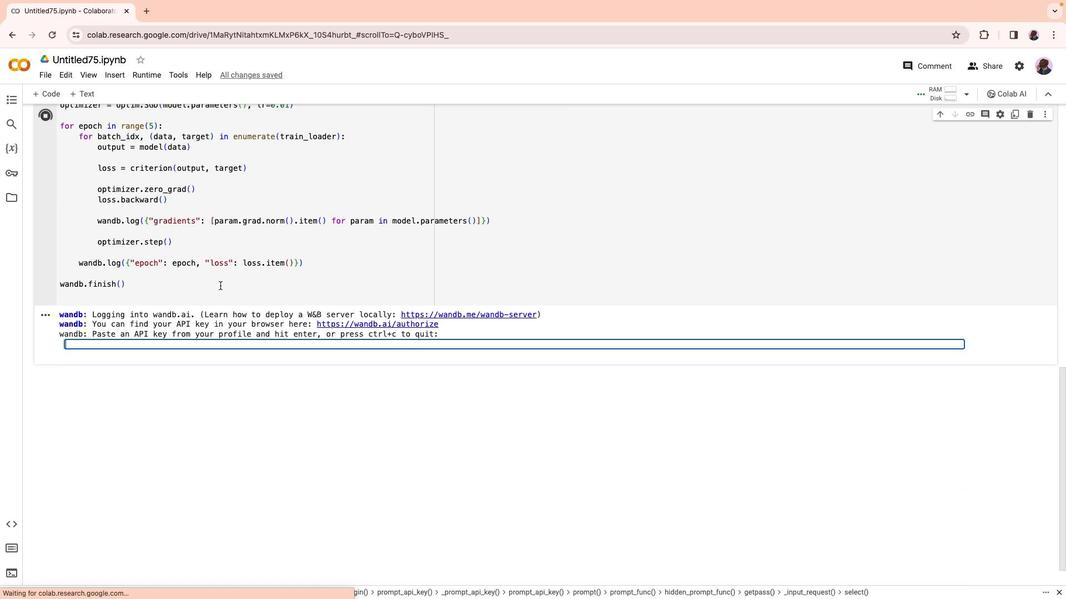 
Action: Mouse moved to (218, 283)
Screenshot: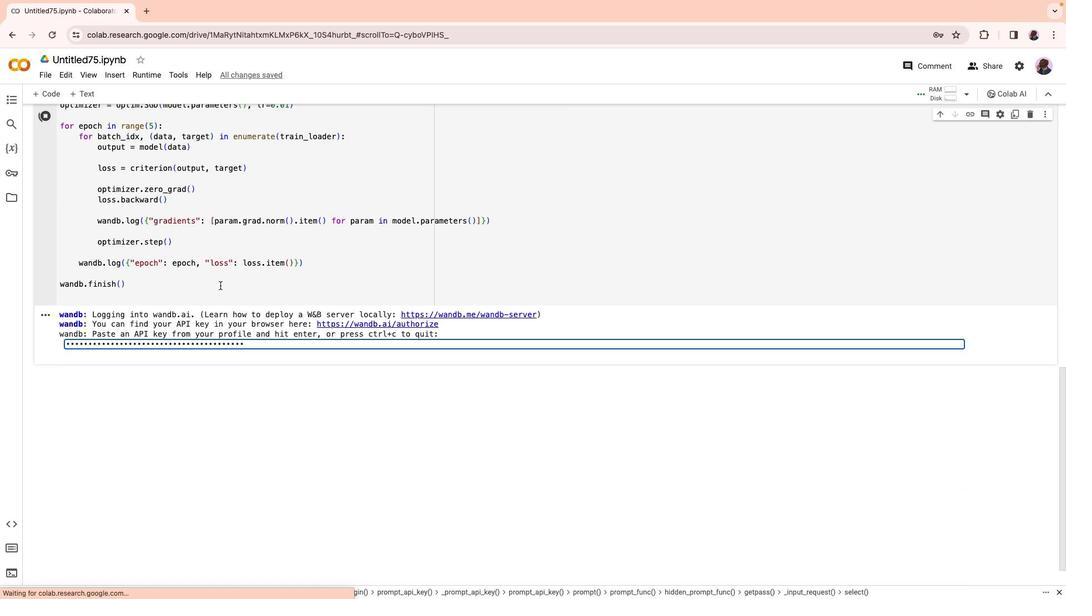 
Action: Key pressed Key.cmd
Screenshot: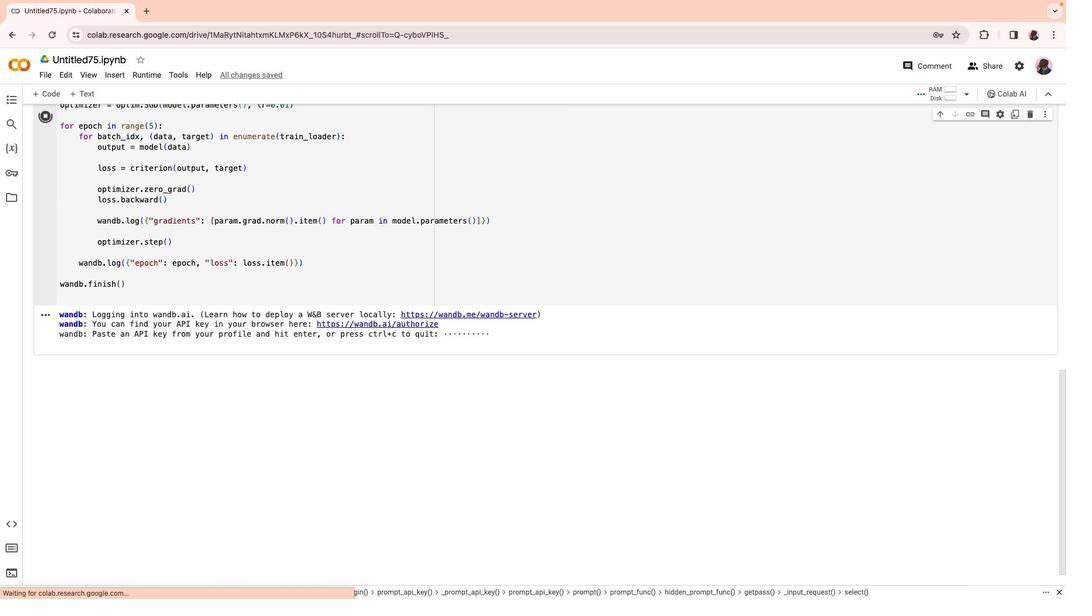 
Action: Mouse moved to (253, 291)
Screenshot: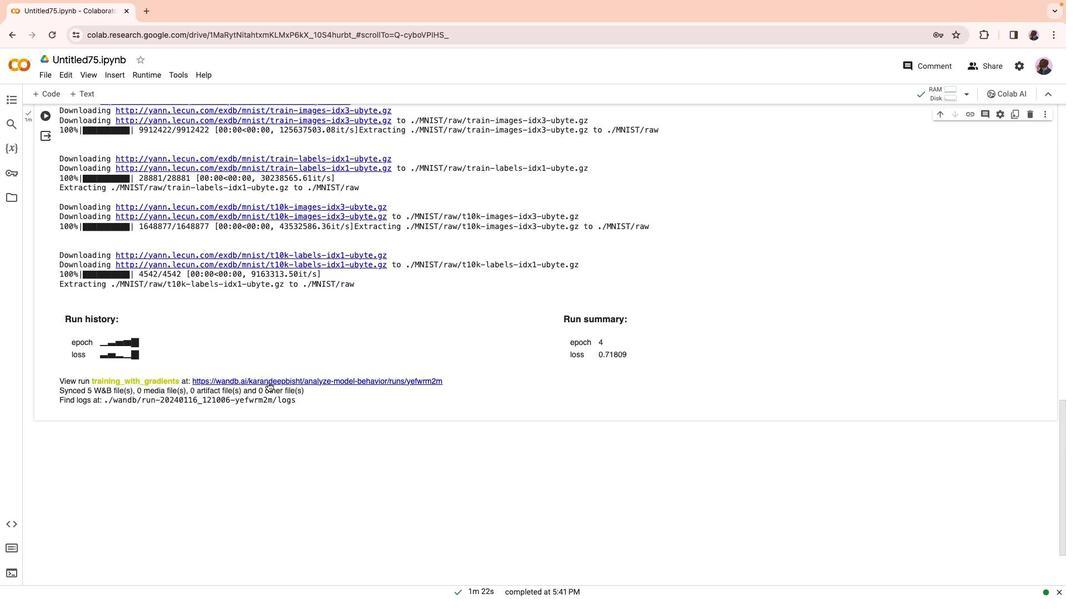 
Action: Mouse scrolled (253, 291) with delta (-1, -1)
Screenshot: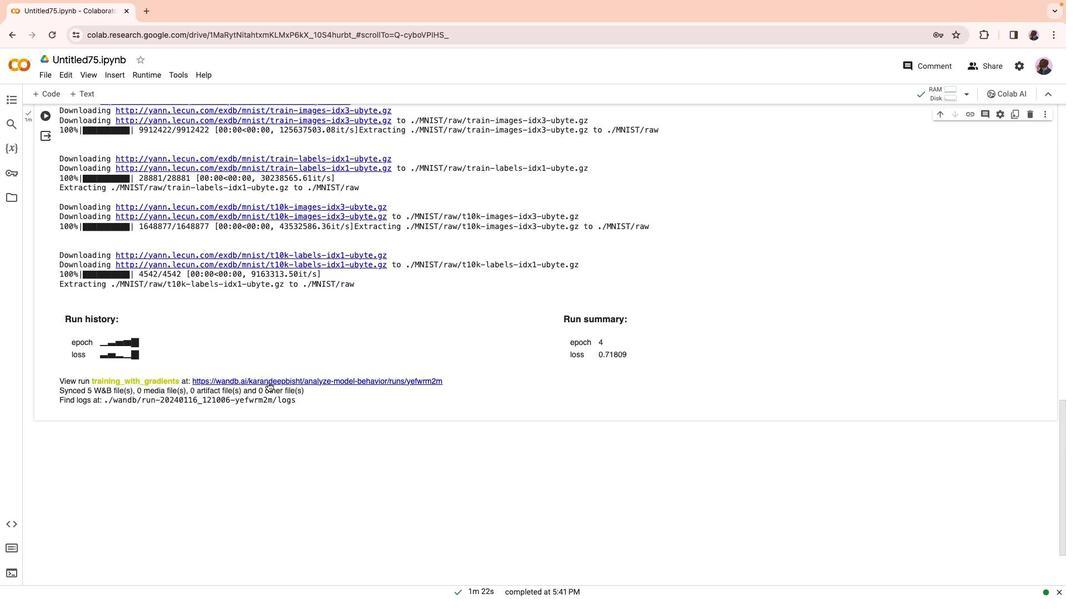 
Action: Mouse scrolled (253, 291) with delta (-1, -1)
Screenshot: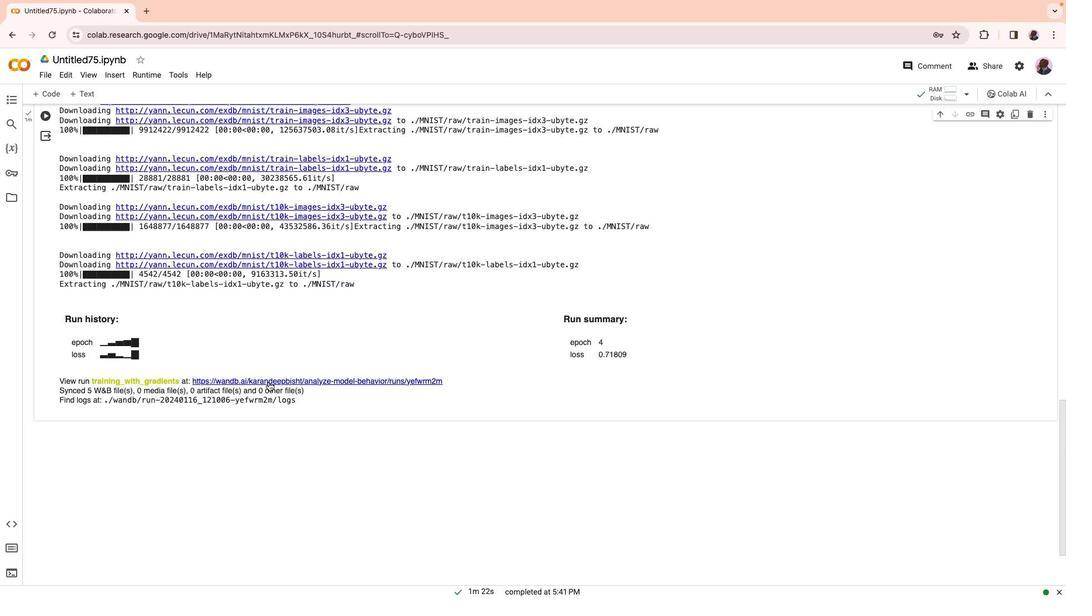 
Action: Mouse scrolled (253, 291) with delta (-1, -2)
Screenshot: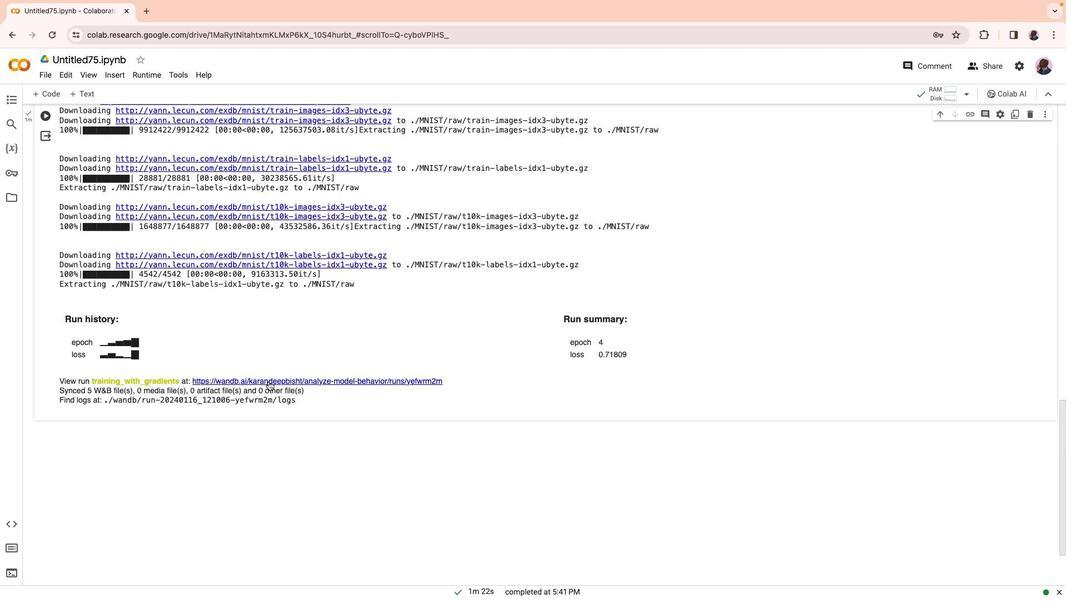 
Action: Mouse scrolled (253, 291) with delta (-1, -2)
Screenshot: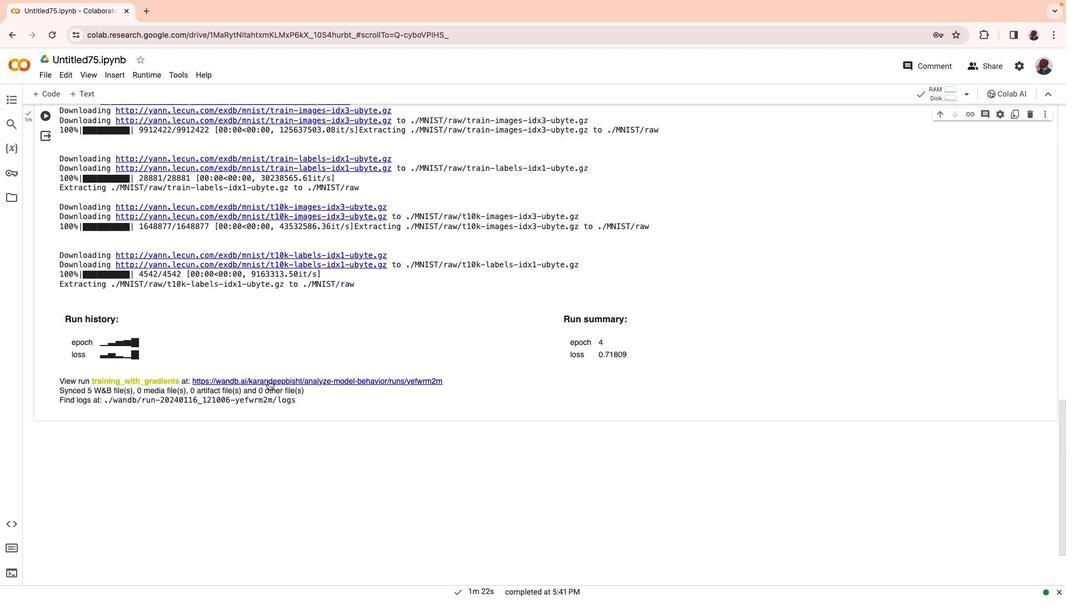 
Action: Mouse scrolled (253, 291) with delta (-1, -3)
Screenshot: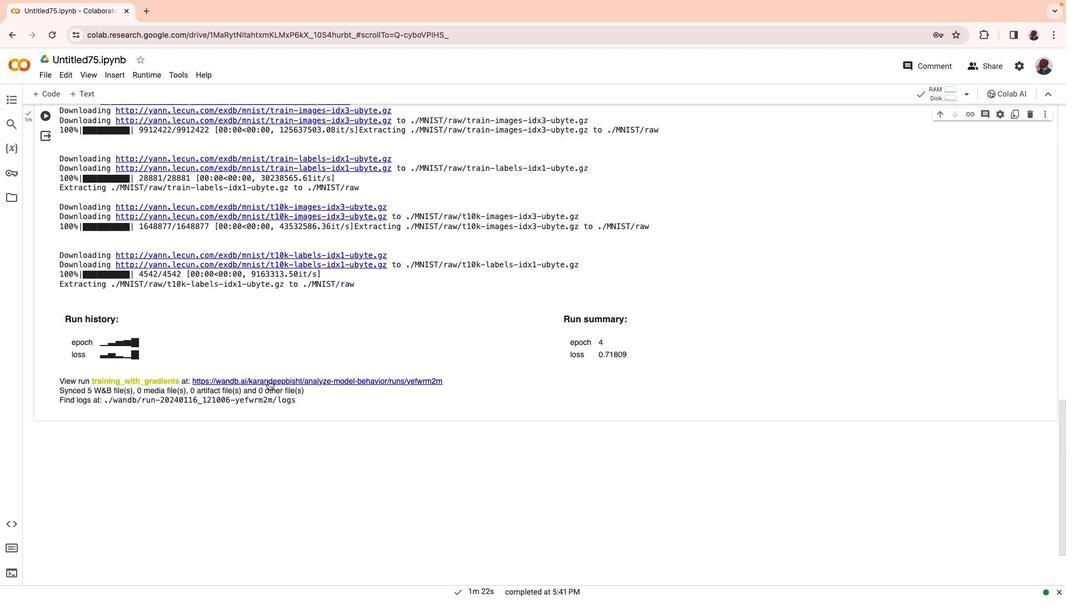 
Action: Mouse moved to (251, 298)
Screenshot: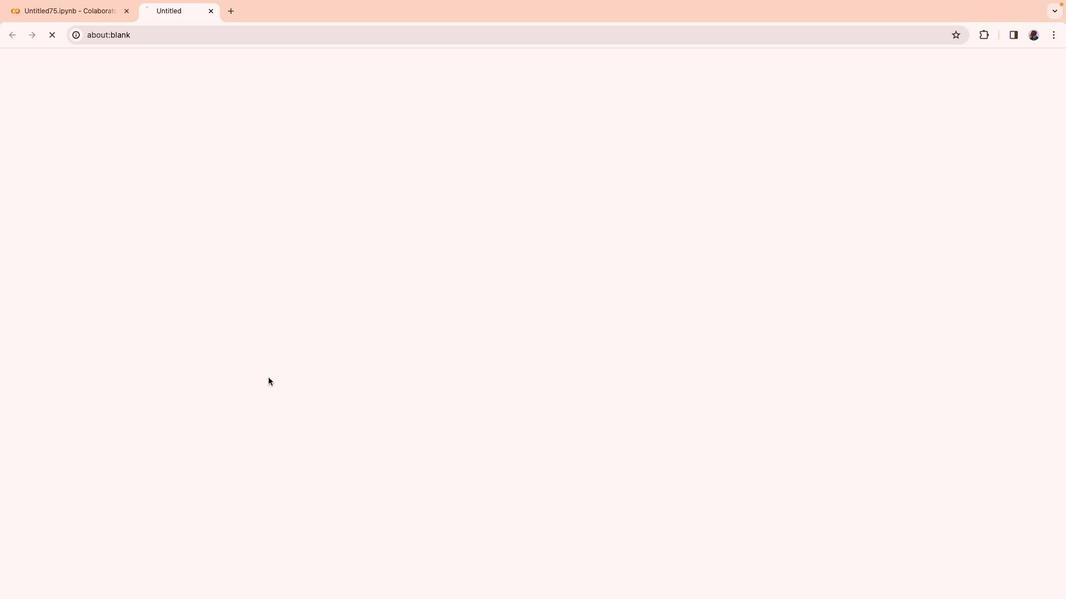 
Action: Mouse scrolled (251, 298) with delta (-1, 0)
Screenshot: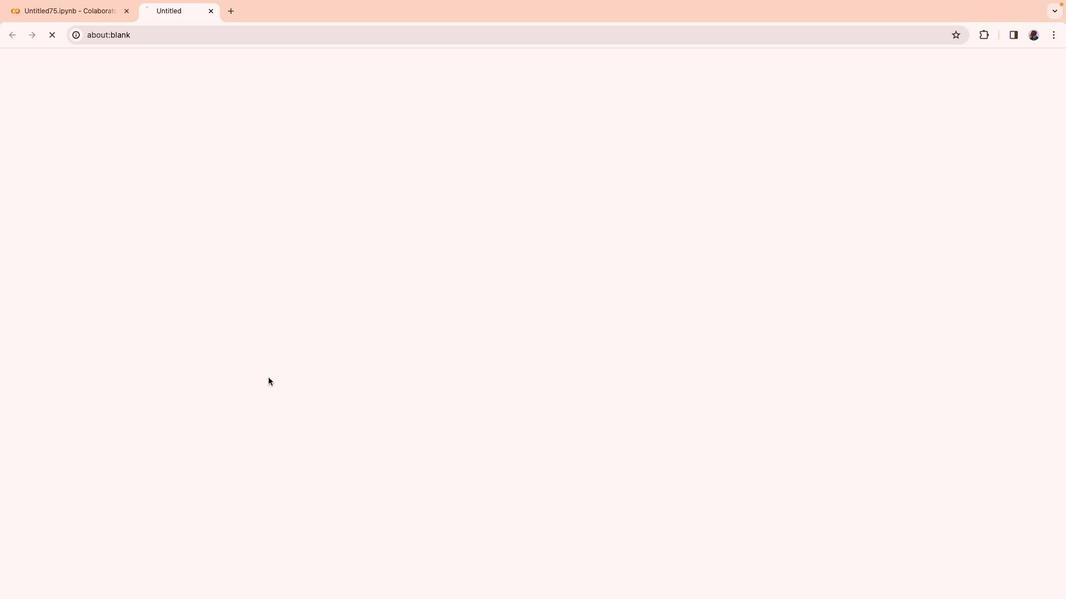
Action: Mouse moved to (251, 299)
Screenshot: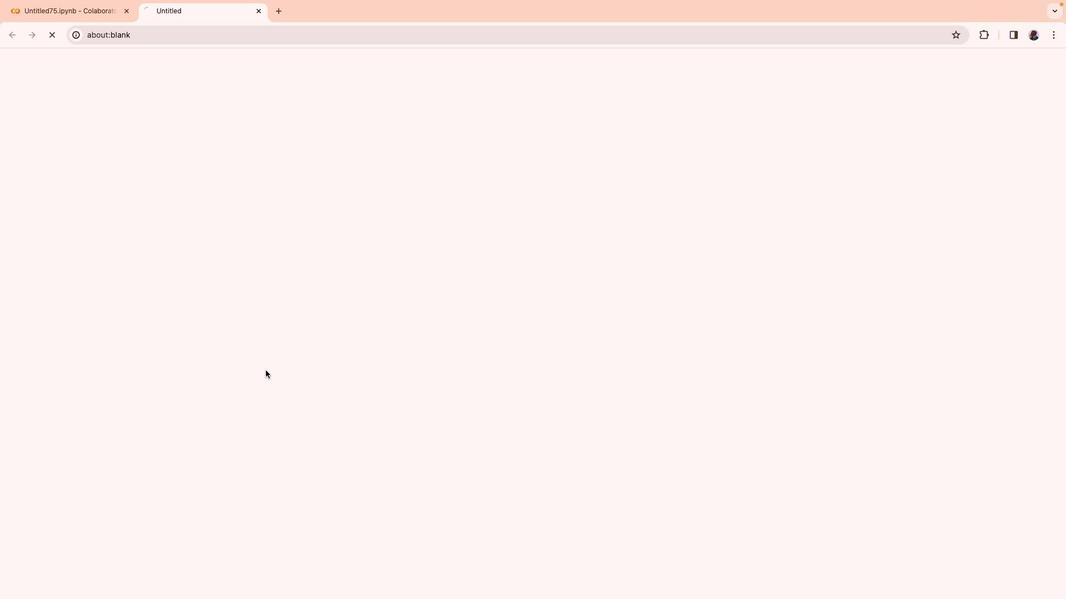 
Action: Mouse scrolled (251, 299) with delta (-1, -1)
Screenshot: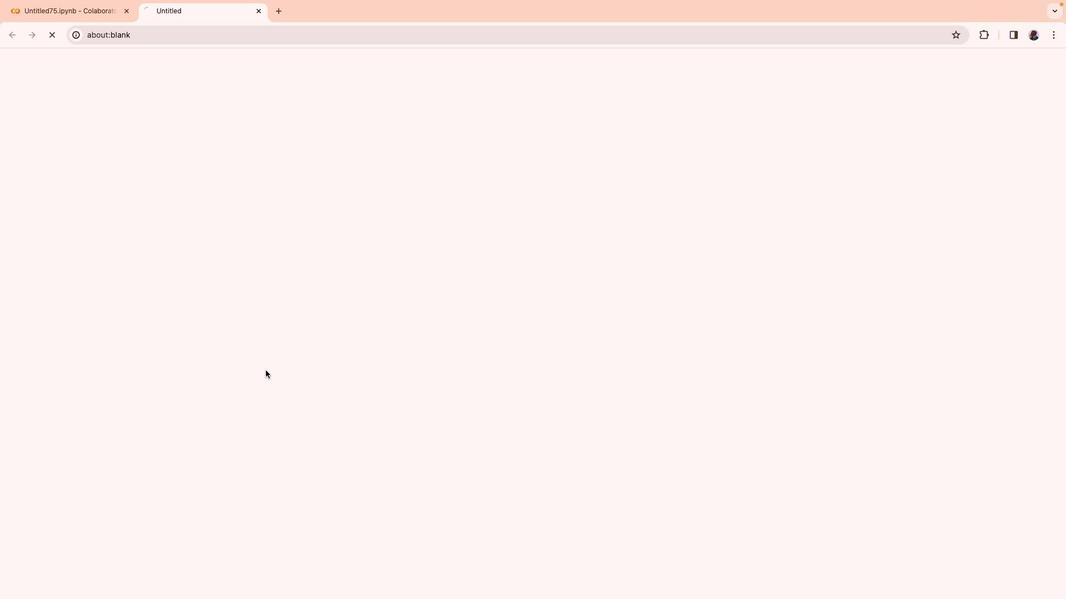 
Action: Mouse moved to (267, 379)
Screenshot: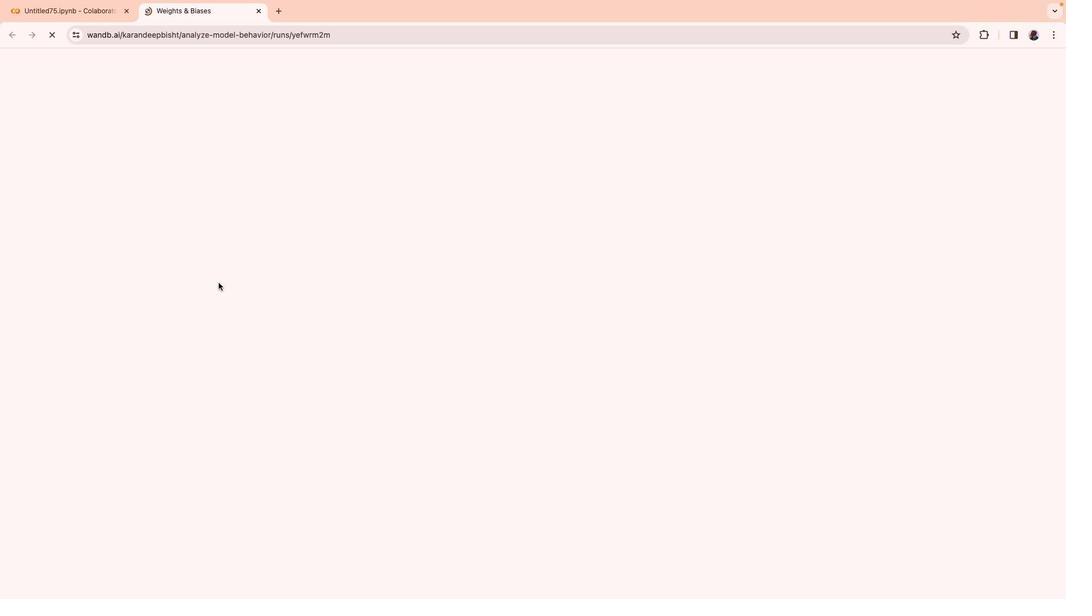 
Action: Mouse pressed left at (267, 379)
Screenshot: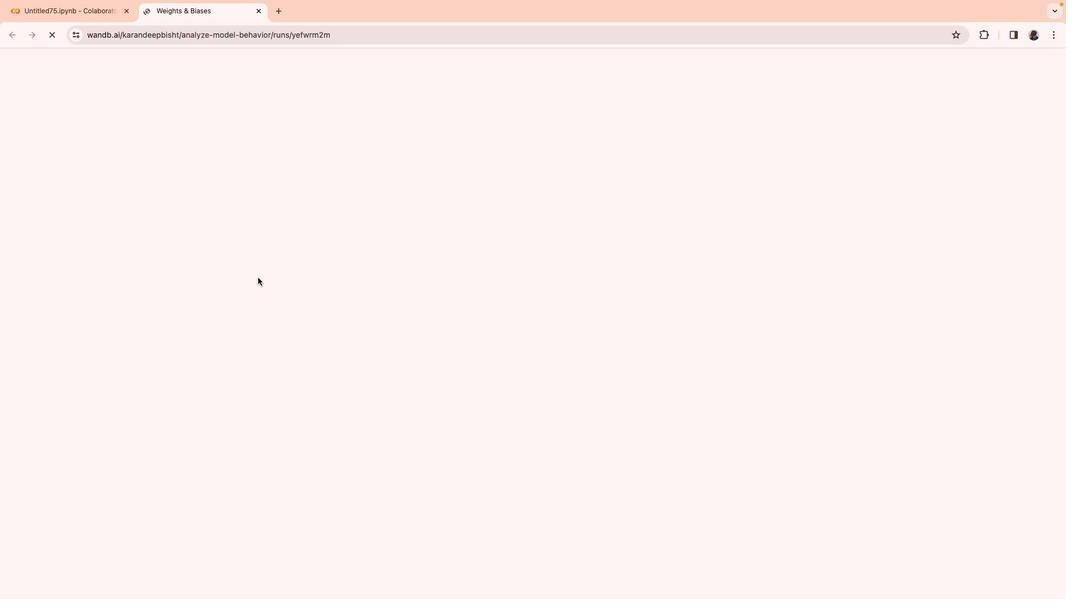 
Action: Mouse moved to (296, 62)
Screenshot: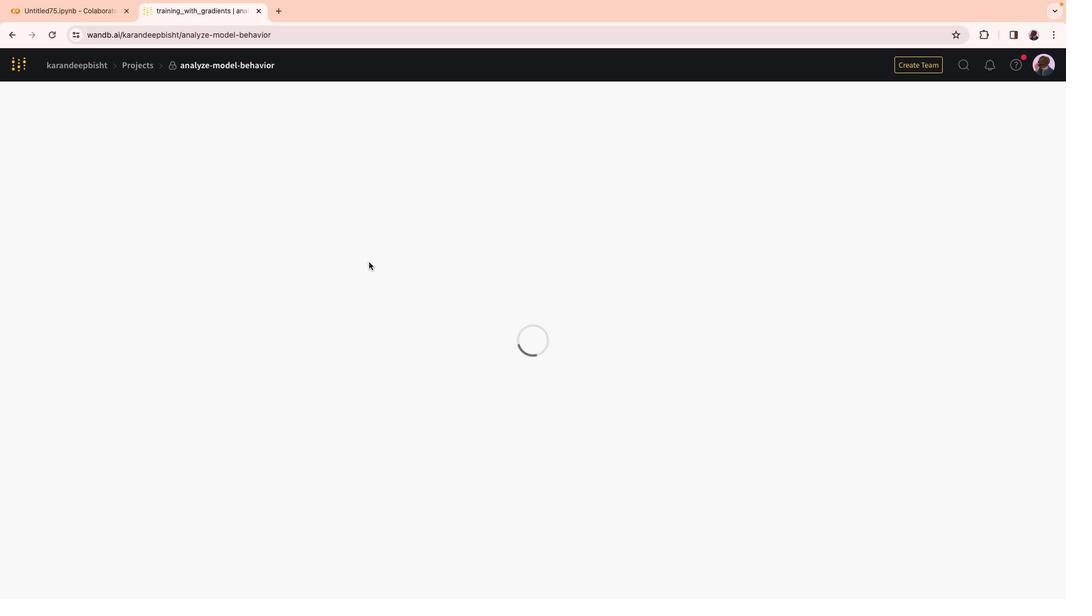 
Action: Mouse pressed left at (296, 62)
Screenshot: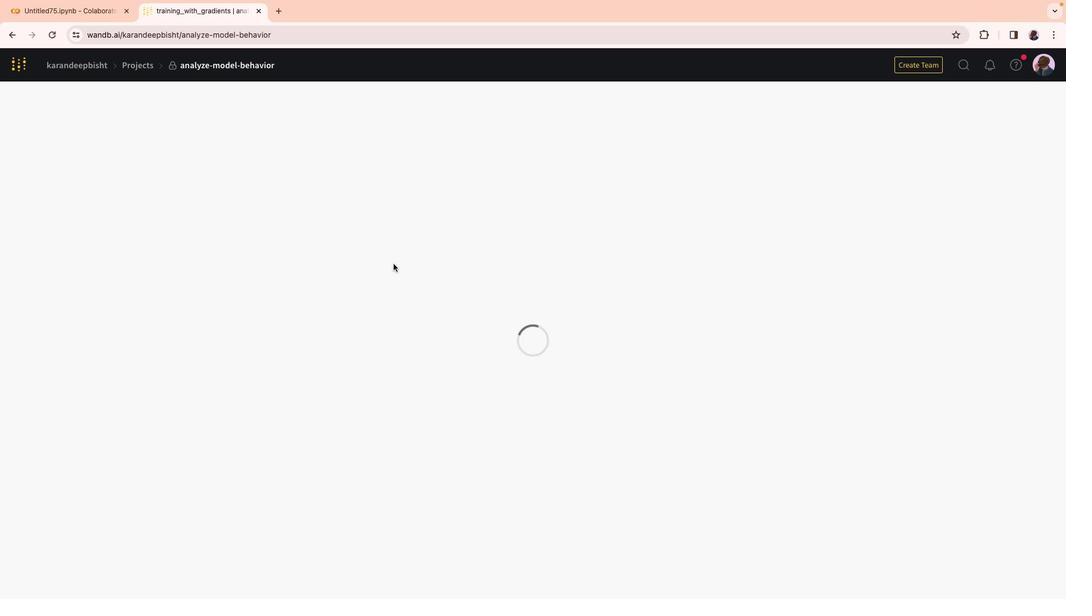 
Action: Mouse moved to (448, 157)
Screenshot: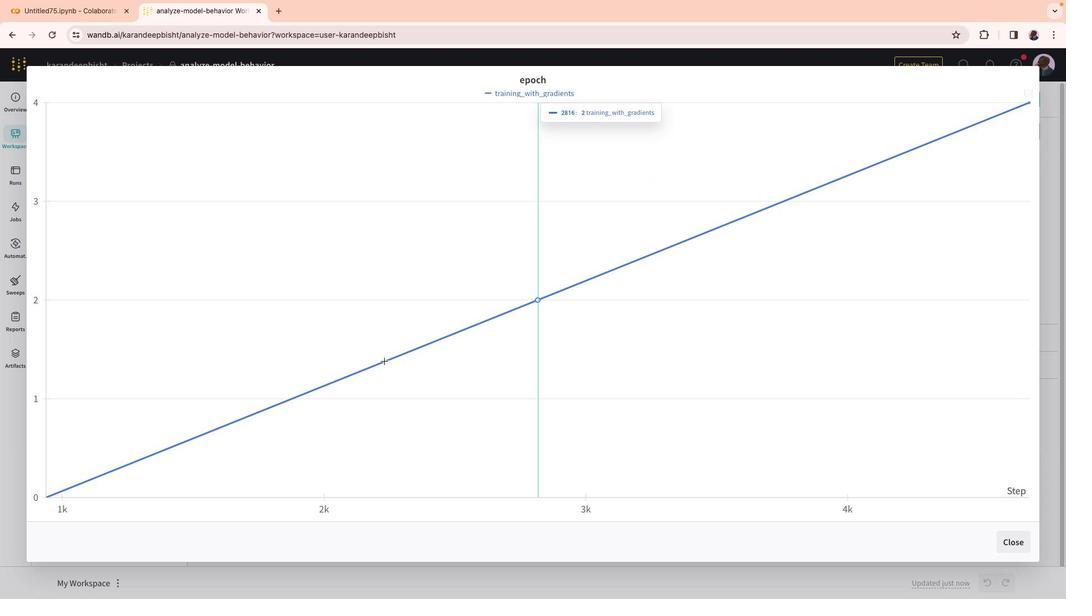 
Action: Mouse pressed left at (448, 157)
Screenshot: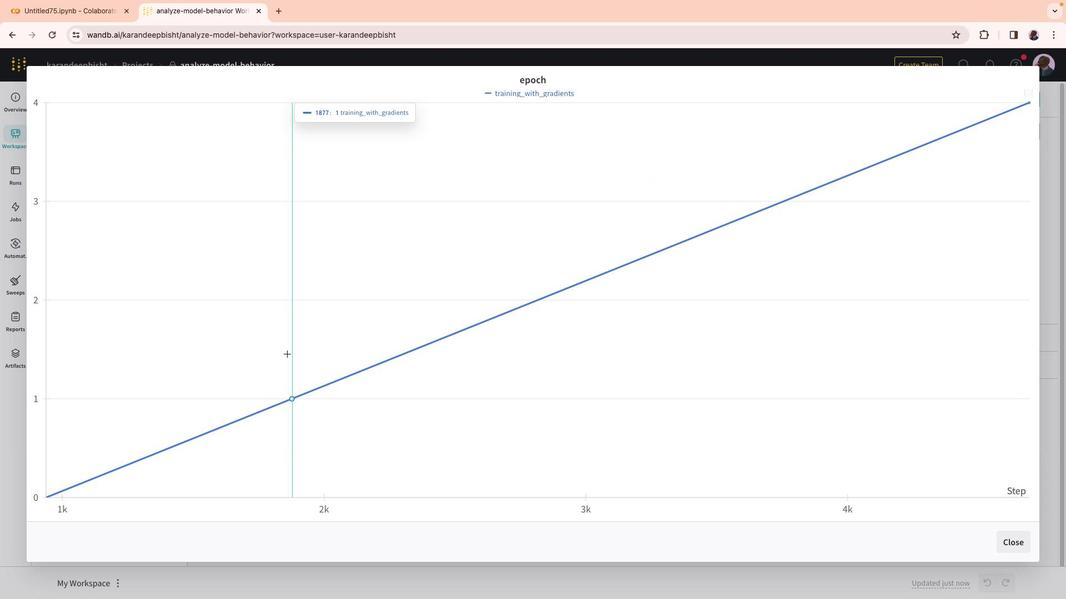 
Action: Mouse moved to (1012, 539)
Screenshot: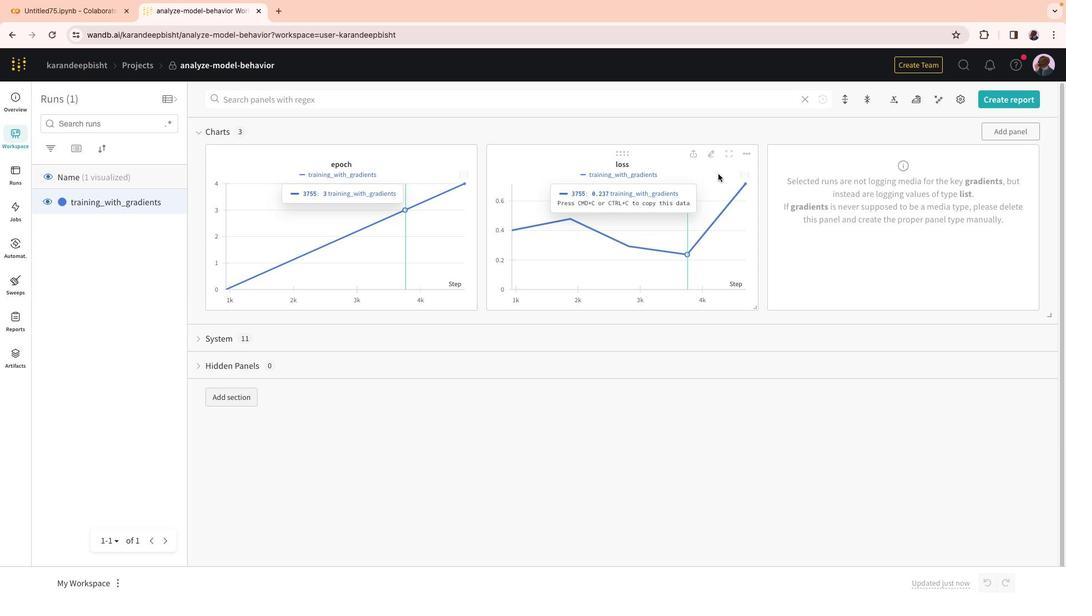 
Action: Mouse pressed left at (1012, 539)
Screenshot: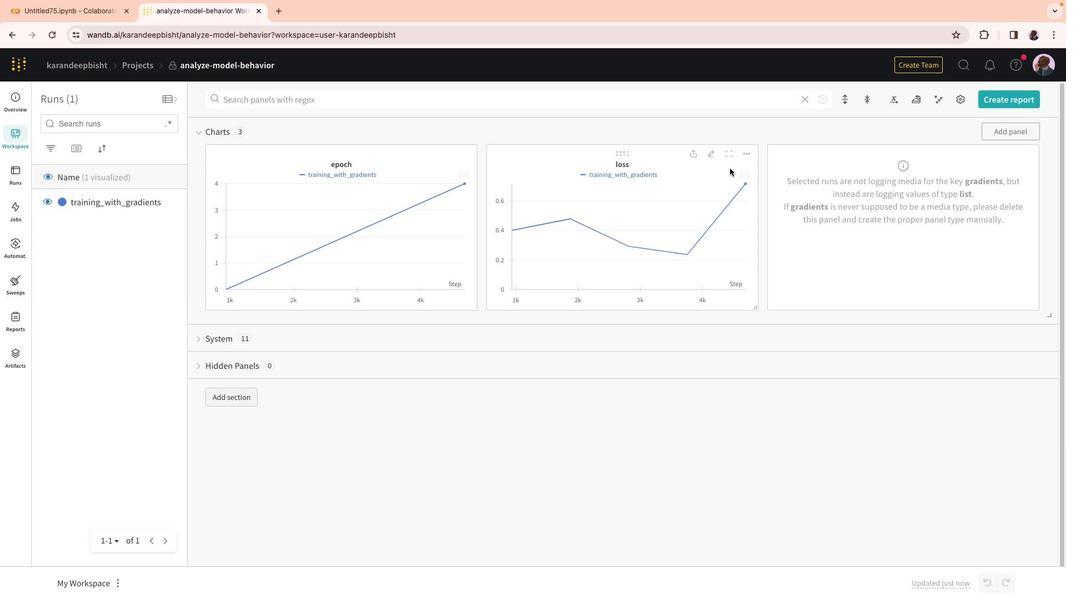 
Action: Mouse moved to (728, 153)
Screenshot: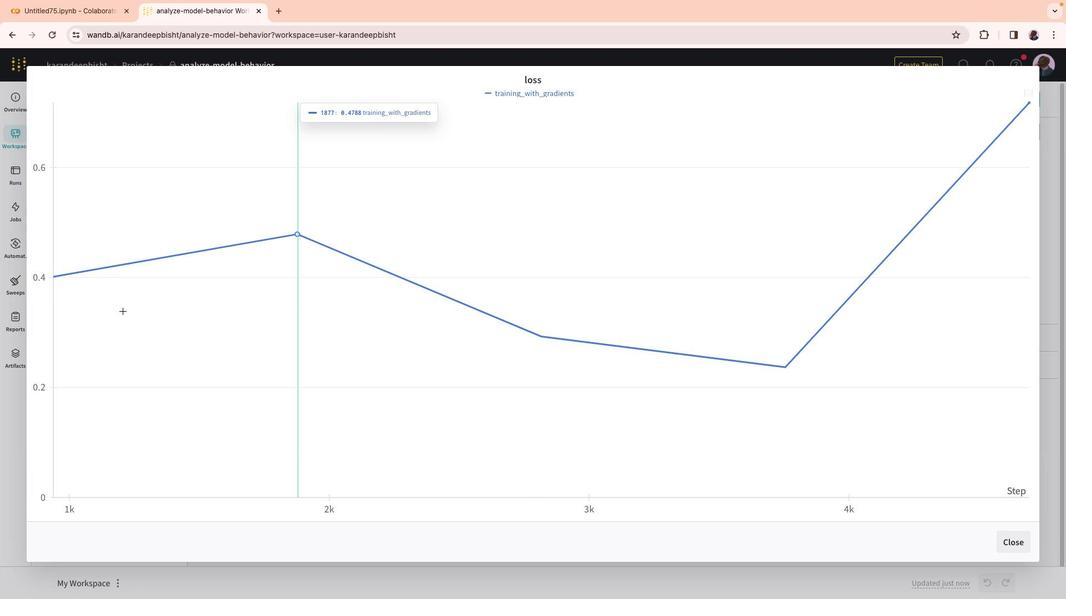 
Action: Mouse pressed left at (728, 153)
Screenshot: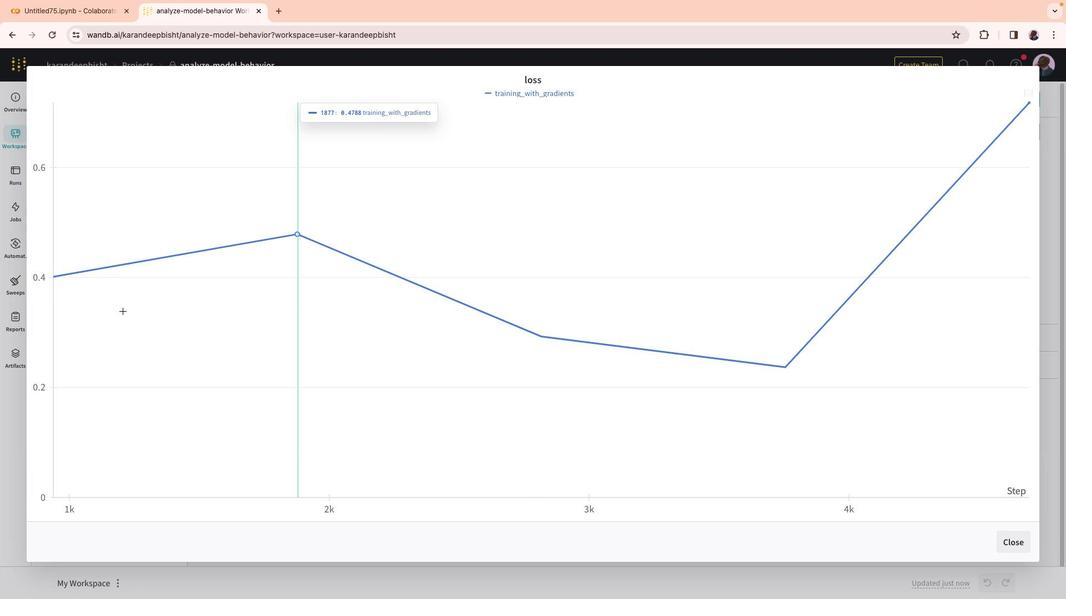 
Action: Mouse moved to (1016, 542)
Screenshot: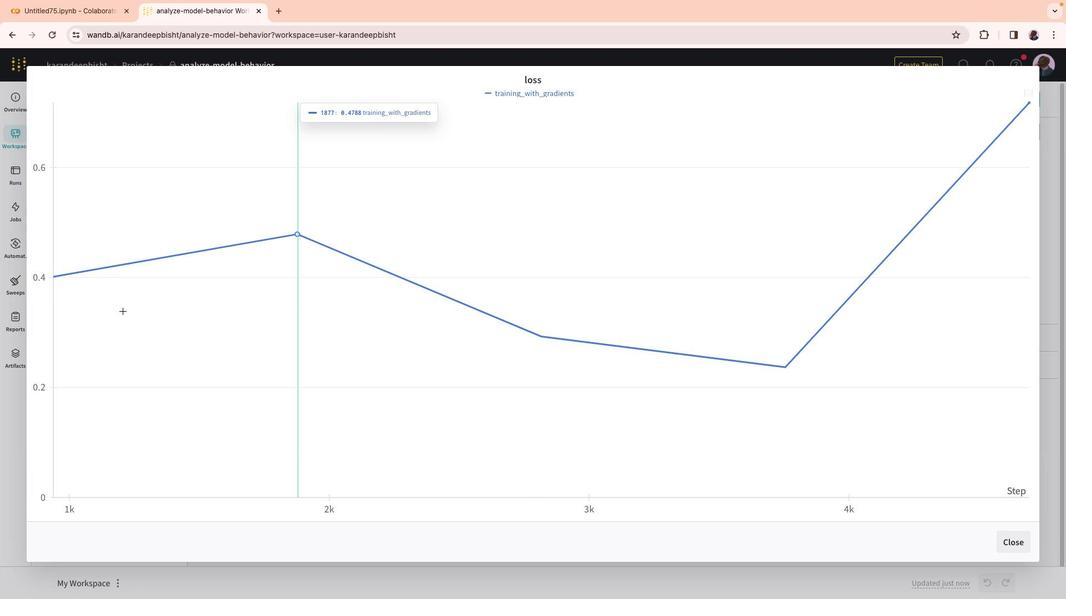 
Action: Mouse pressed left at (1016, 542)
Screenshot: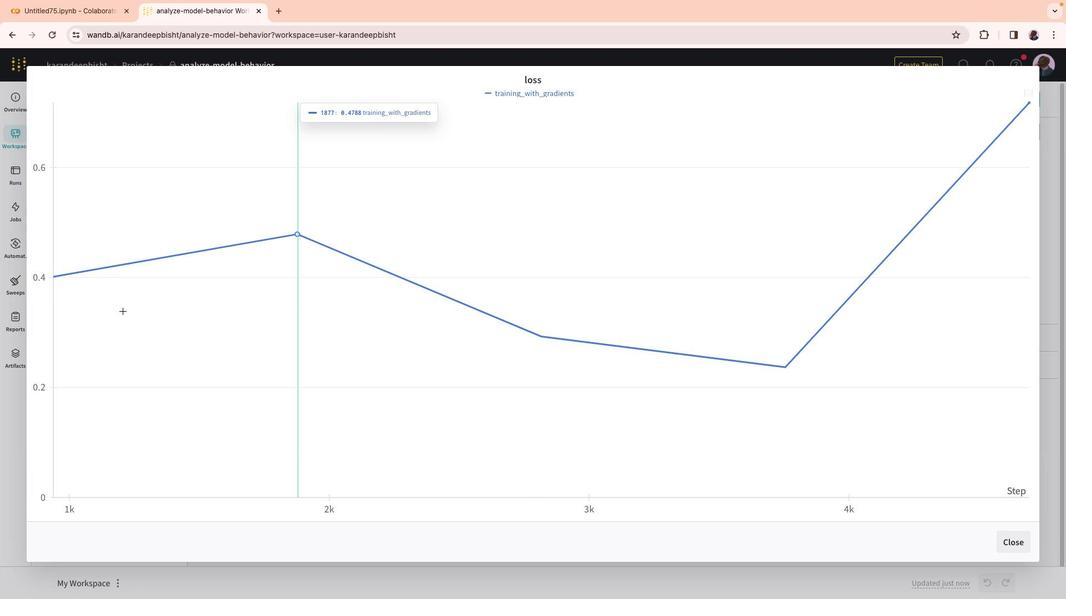 
Action: Mouse moved to (1013, 538)
Screenshot: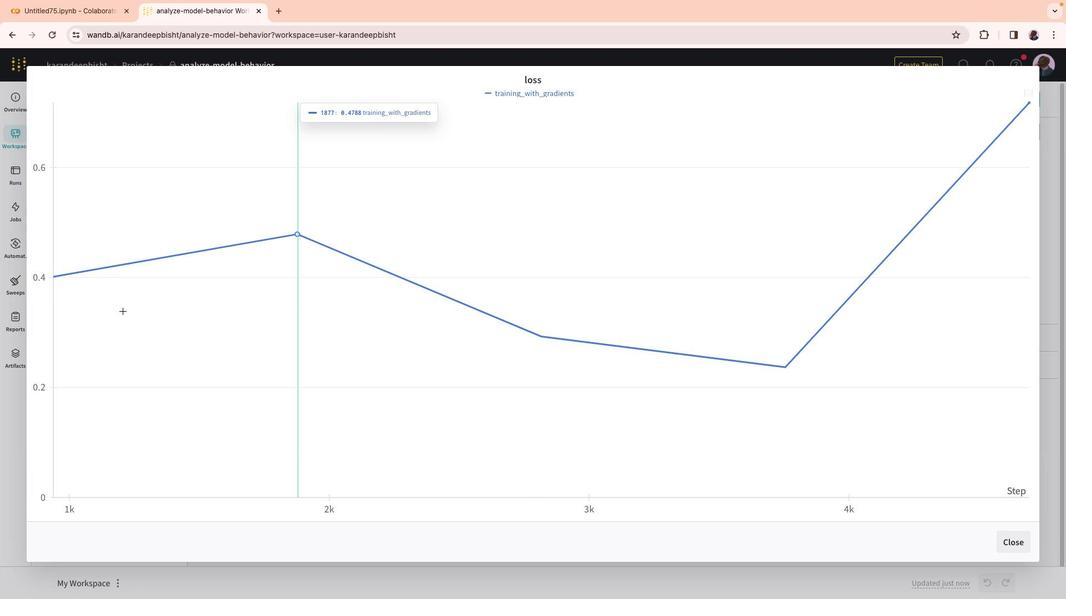 
Action: Mouse pressed left at (1013, 538)
Screenshot: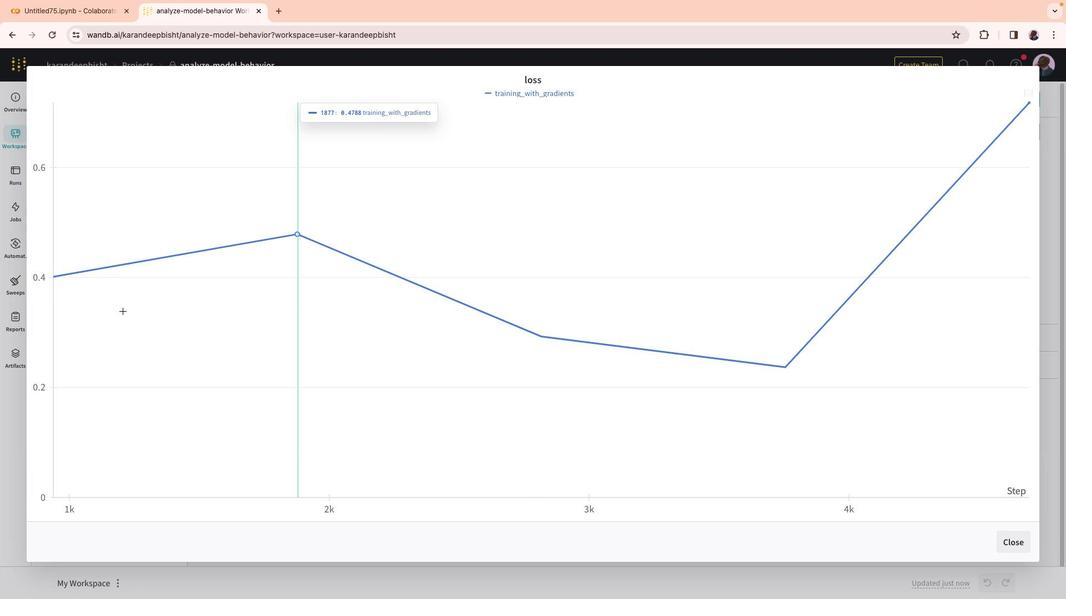 
Action: Mouse moved to (1041, 511)
Screenshot: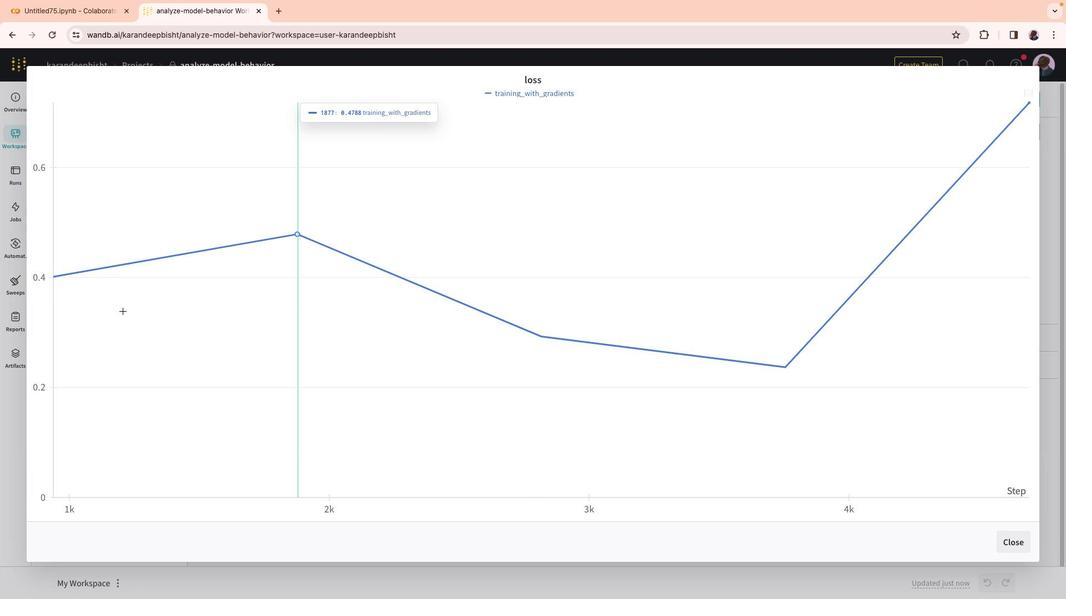 
Action: Mouse pressed left at (1041, 511)
Screenshot: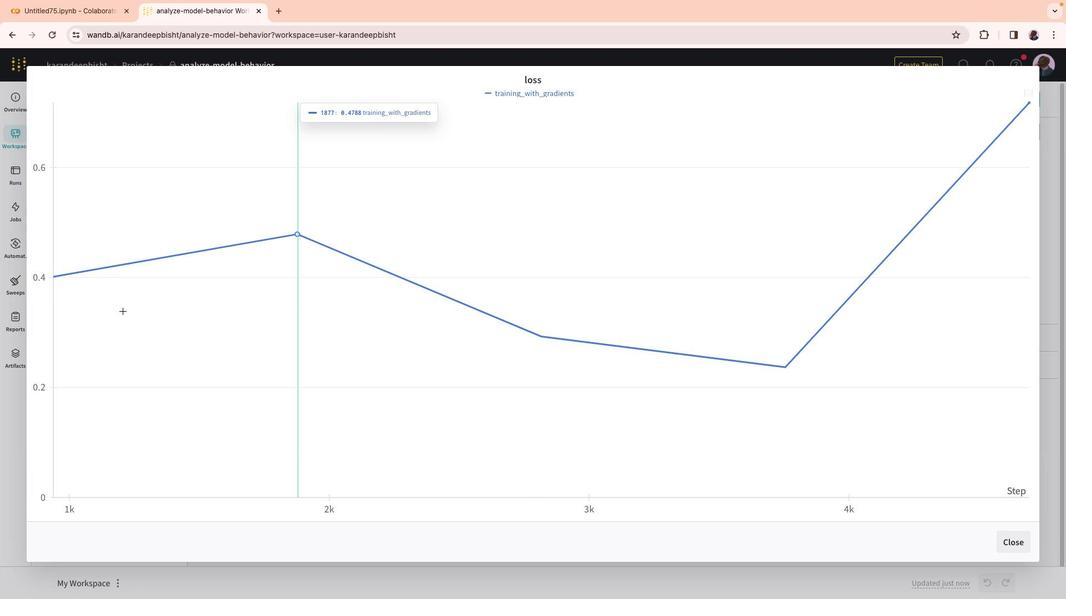
Action: Mouse moved to (1022, 546)
Screenshot: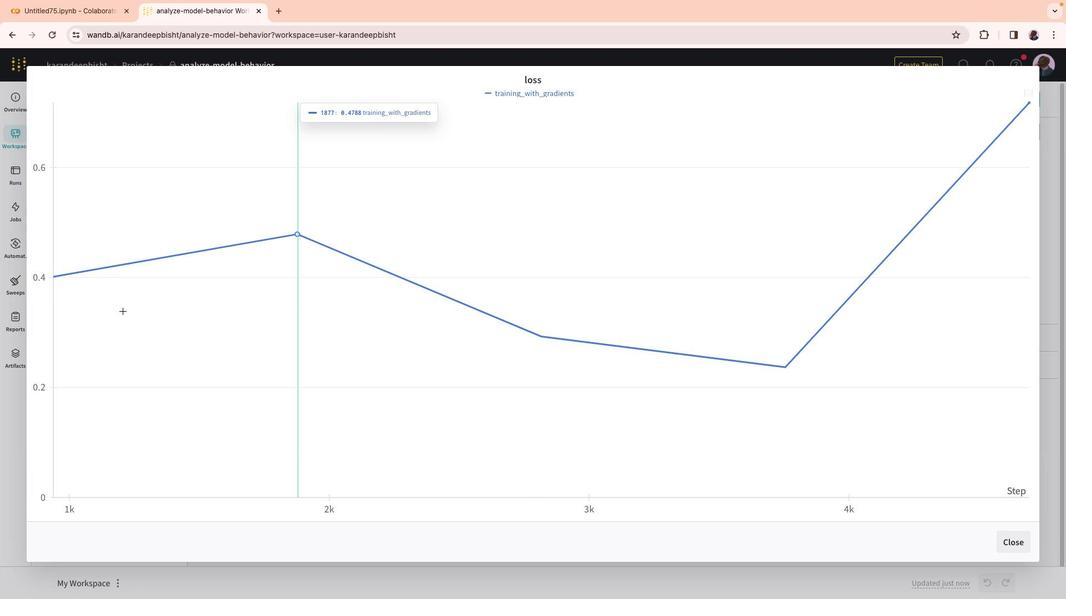 
Action: Mouse pressed left at (1022, 546)
Screenshot: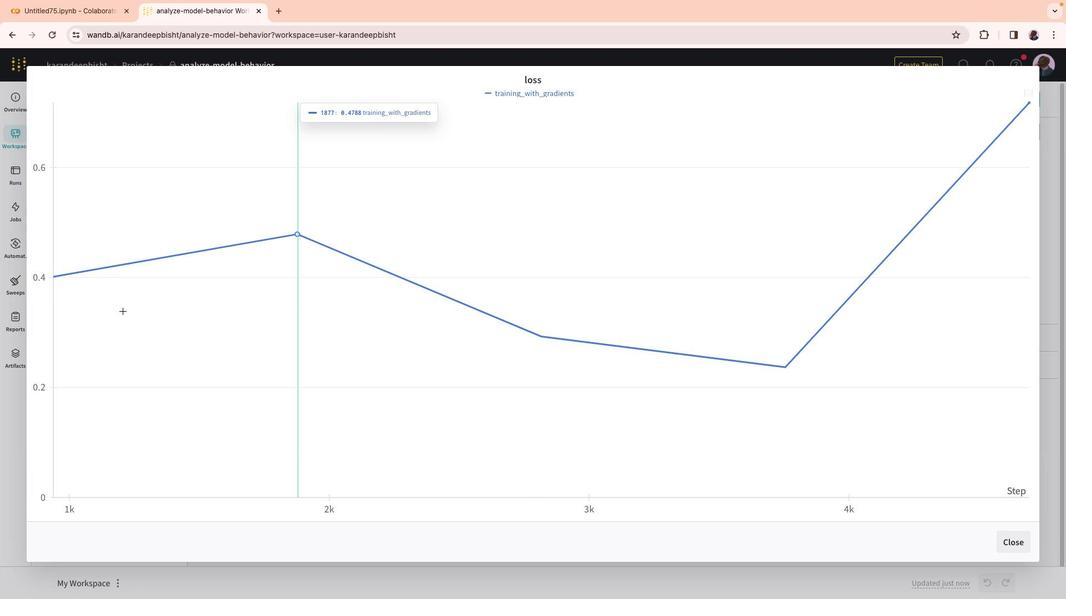 
Action: Mouse moved to (1042, 531)
Screenshot: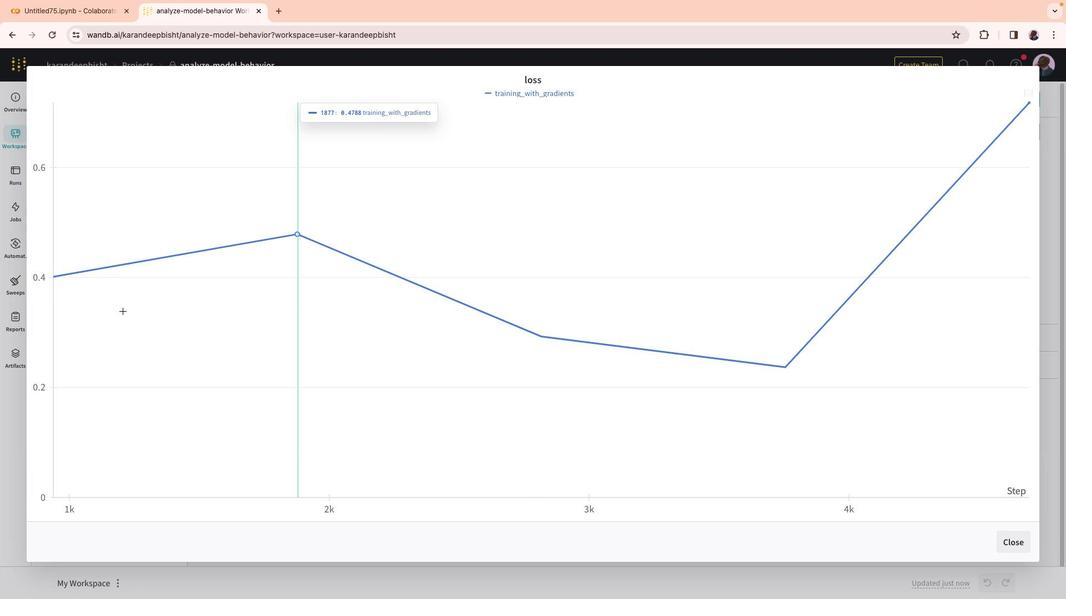
Action: Mouse pressed left at (1042, 531)
Screenshot: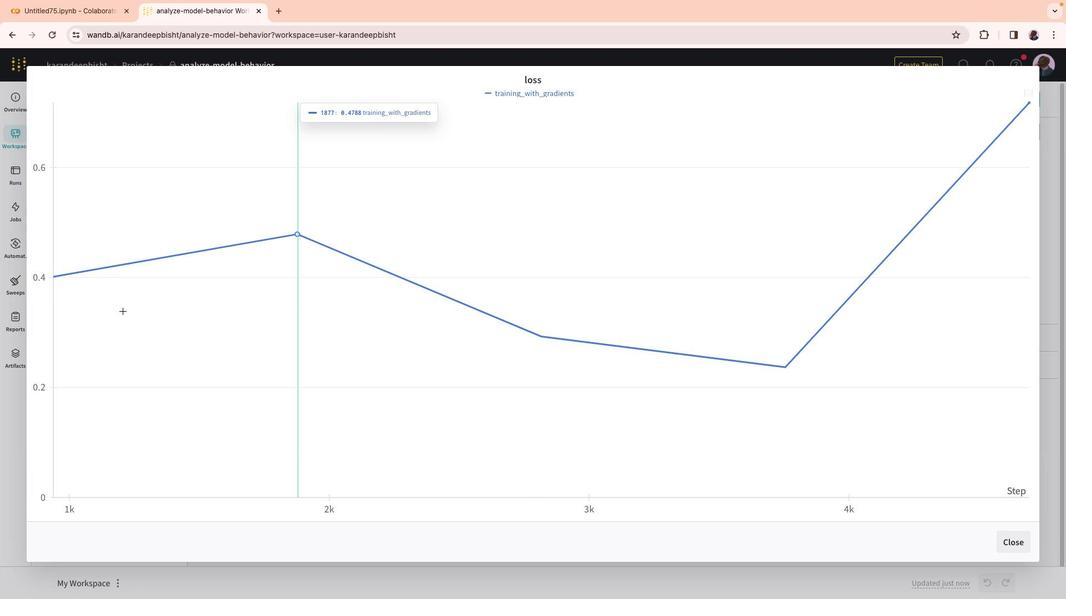 
Action: Mouse moved to (359, 464)
Screenshot: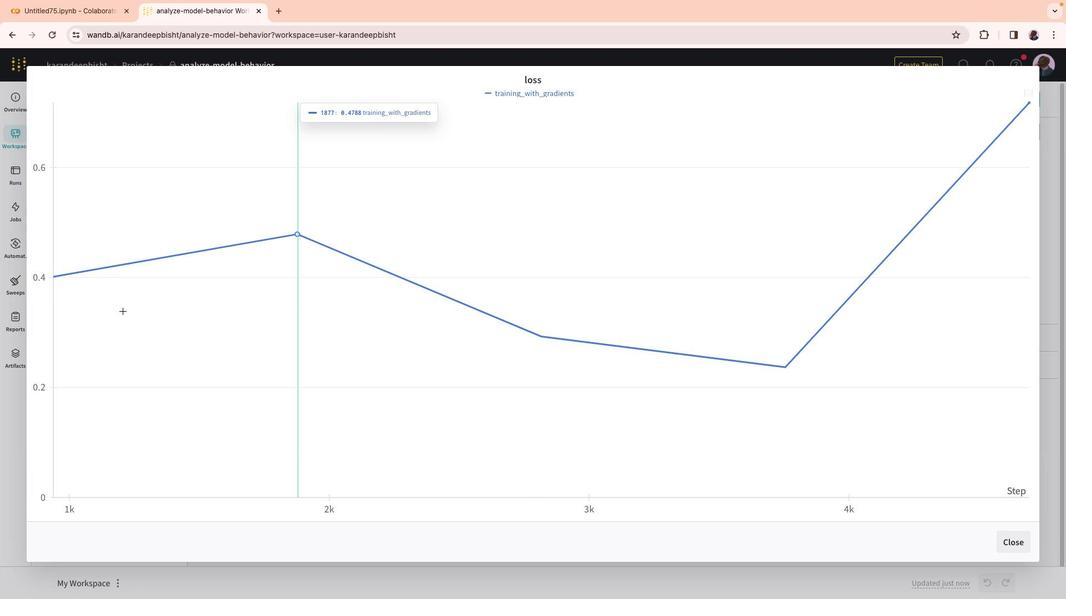 
